 Task: Look for space in Beypore, India from 5th September, 2023 to 13th September, 2023 for 6 adults in price range Rs.15000 to Rs.20000. Place can be entire place with 3 bedrooms having 3 beds and 3 bathrooms. Property type can be house, flat, guest house. Booking option can be shelf check-in. Required host language is English.
Action: Mouse moved to (426, 96)
Screenshot: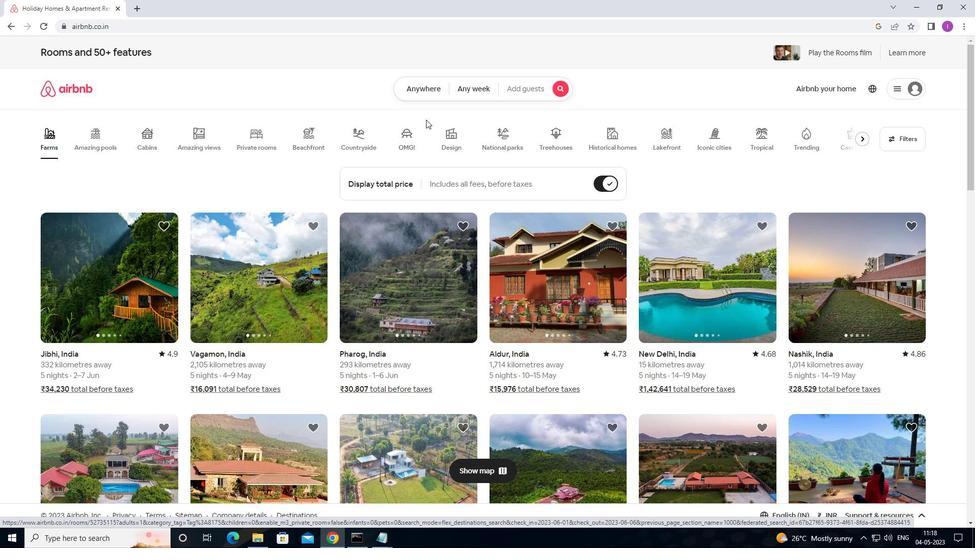 
Action: Mouse pressed left at (426, 96)
Screenshot: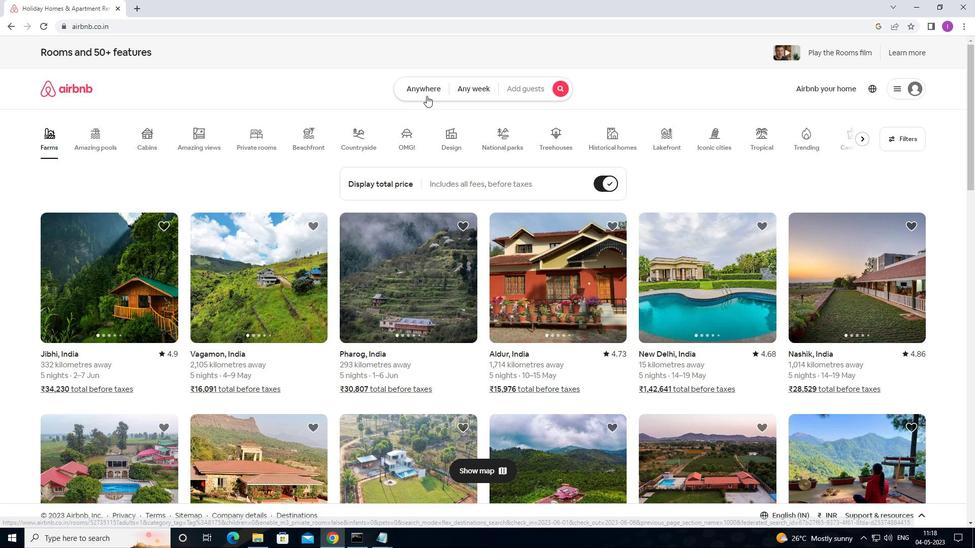 
Action: Mouse moved to (353, 133)
Screenshot: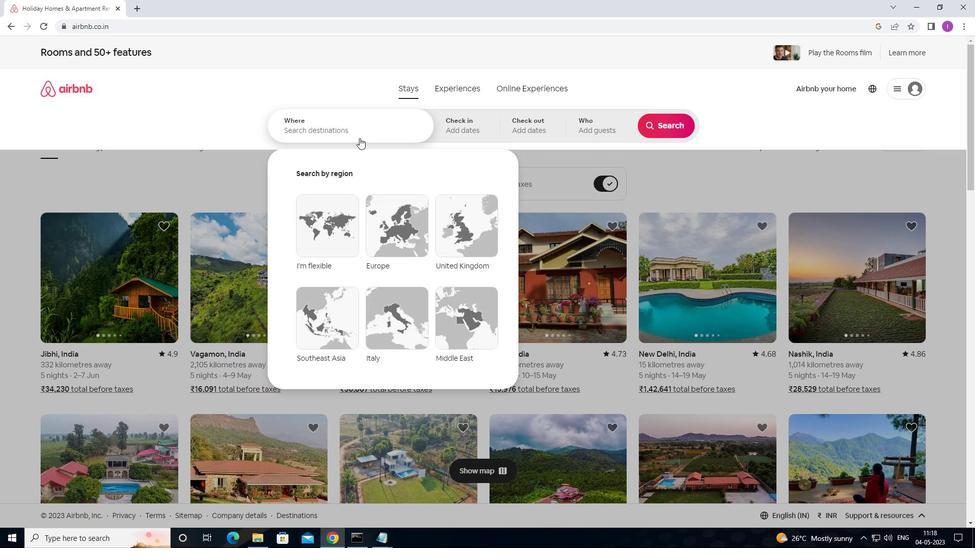
Action: Mouse pressed left at (353, 133)
Screenshot: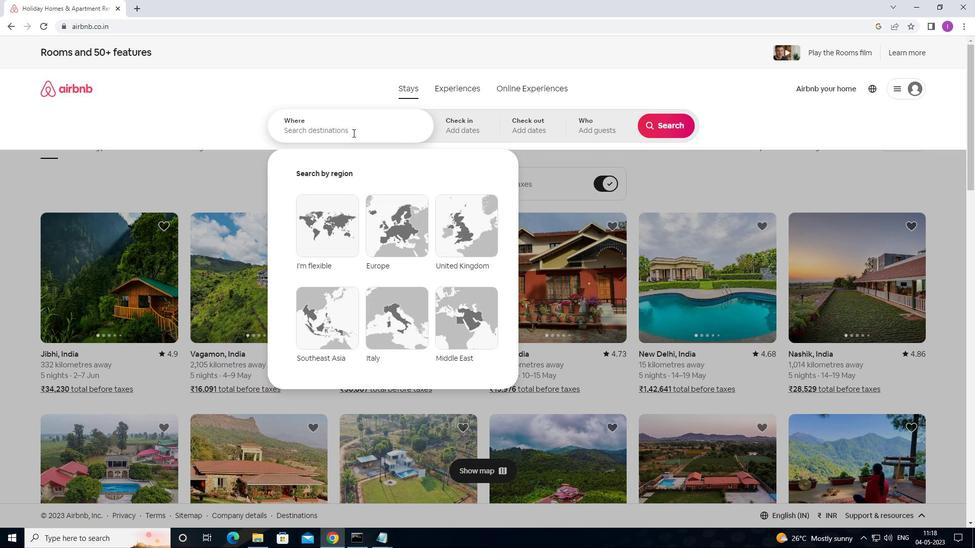
Action: Key pressed <Key.shift><Key.shift><Key.shift><Key.shift><Key.shift><Key.shift><Key.shift><Key.shift><Key.shift><Key.shift><Key.shift><Key.shift><Key.shift><Key.shift><Key.shift><Key.shift><Key.shift><Key.shift><Key.shift><Key.shift><Key.shift><Key.shift><Key.shift>BEYO<Key.backspace>PORE,<Key.shift>INDIA
Screenshot: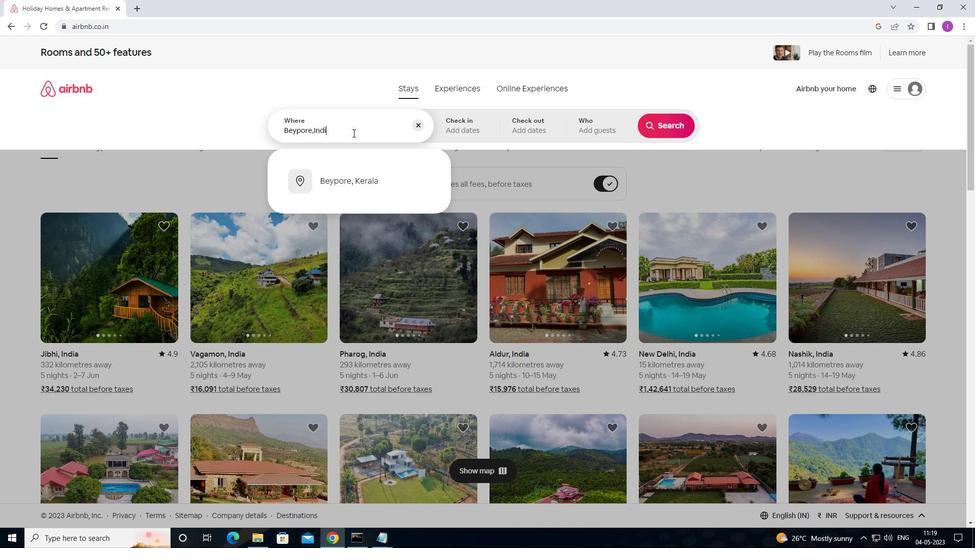 
Action: Mouse moved to (449, 123)
Screenshot: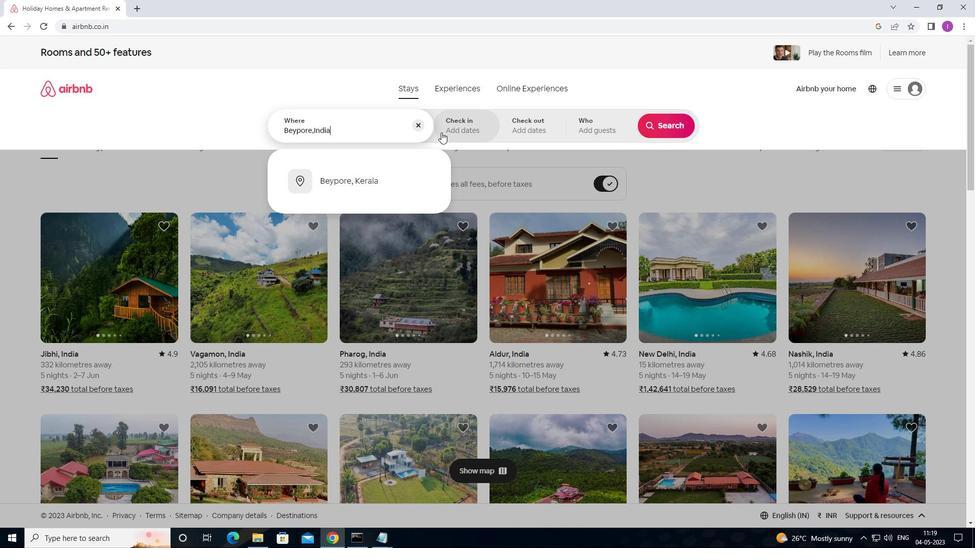 
Action: Mouse pressed left at (449, 123)
Screenshot: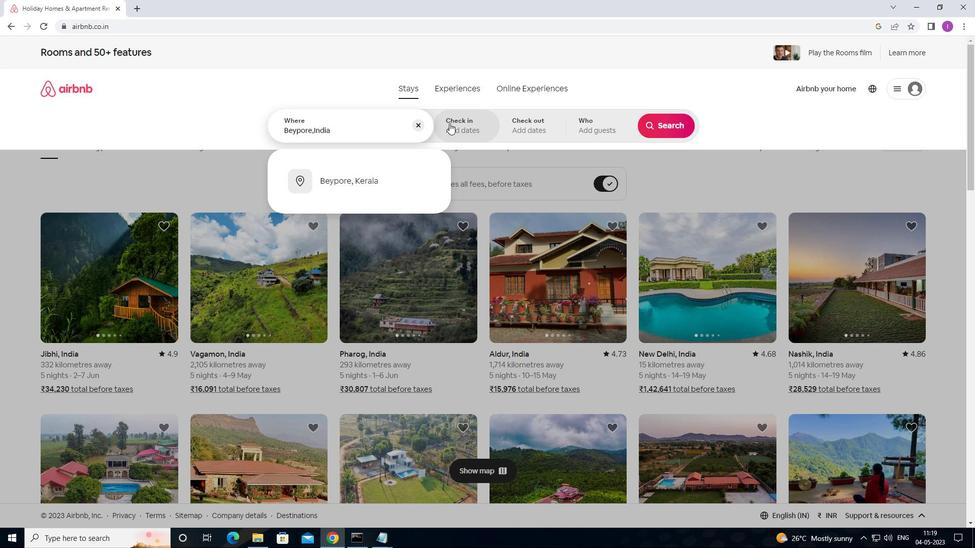 
Action: Mouse moved to (660, 206)
Screenshot: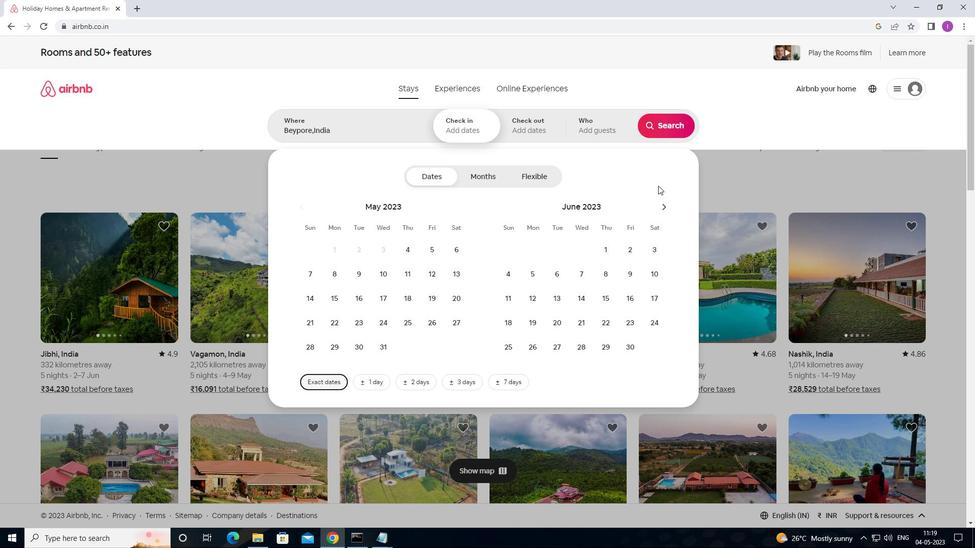 
Action: Mouse pressed left at (660, 206)
Screenshot: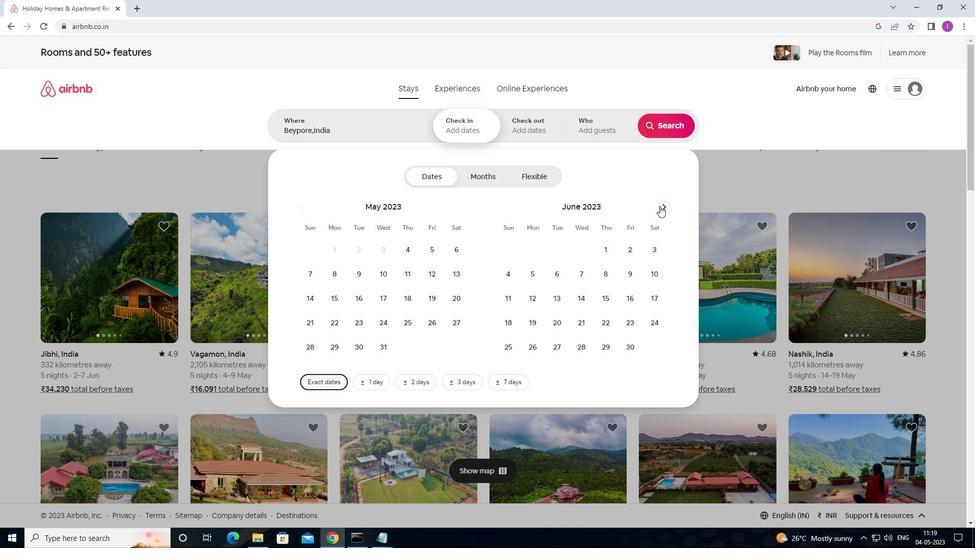 
Action: Mouse pressed left at (660, 206)
Screenshot: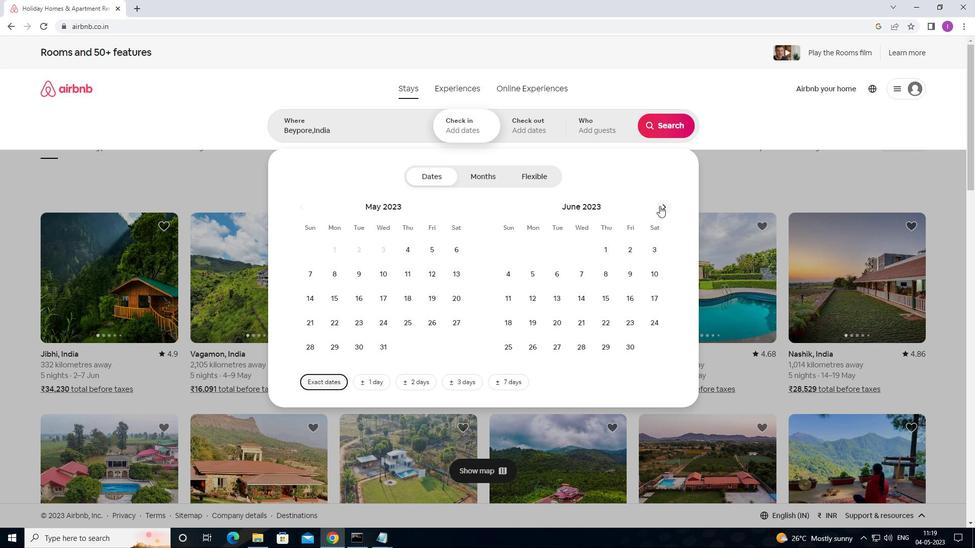 
Action: Mouse pressed left at (660, 206)
Screenshot: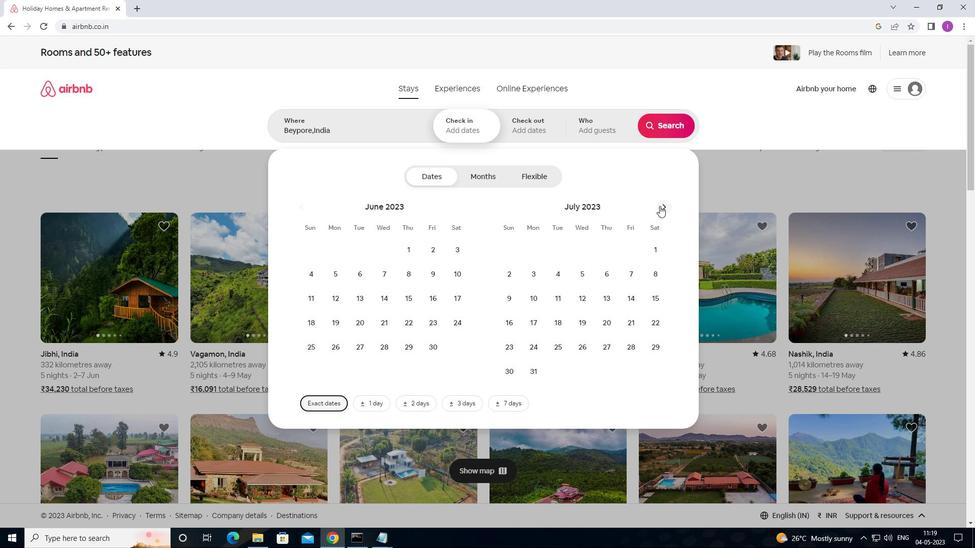
Action: Mouse moved to (553, 275)
Screenshot: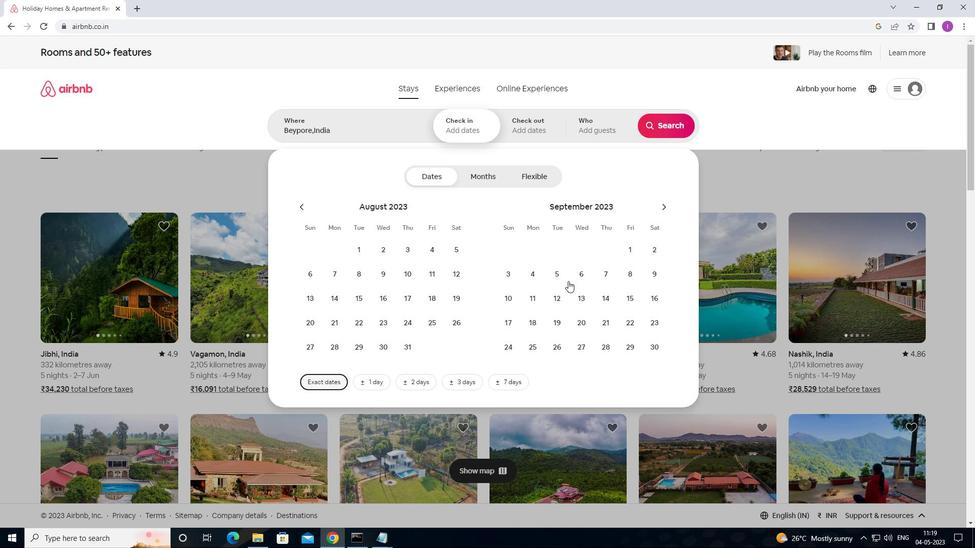 
Action: Mouse pressed left at (553, 275)
Screenshot: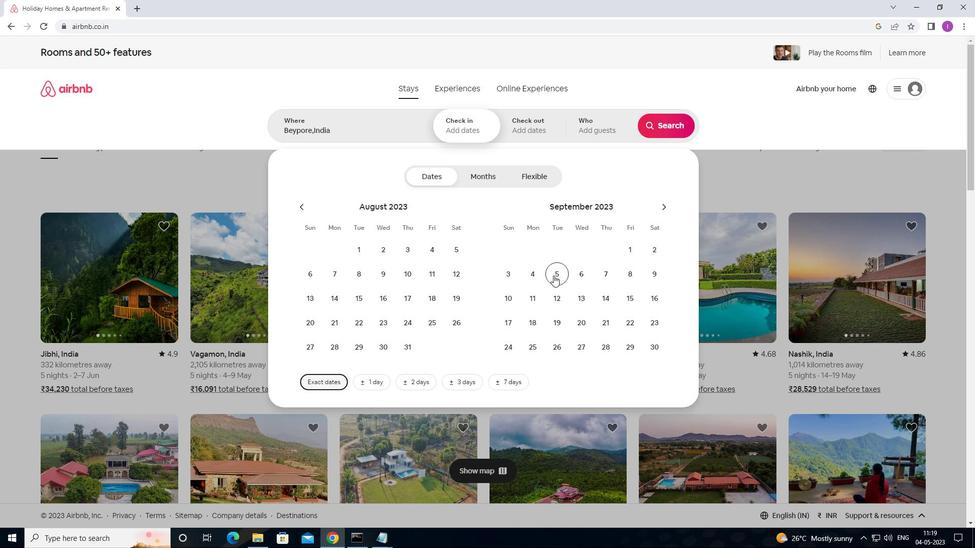 
Action: Mouse moved to (581, 301)
Screenshot: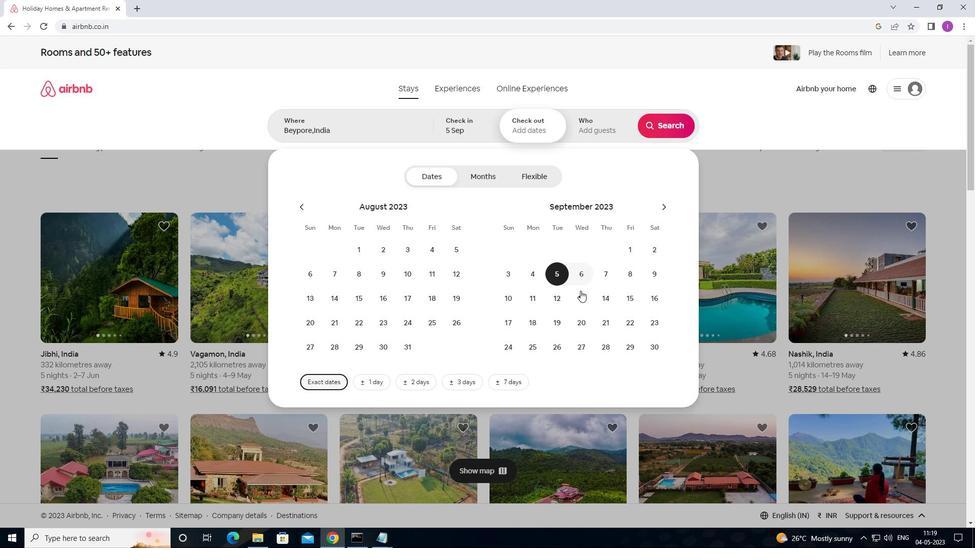 
Action: Mouse pressed left at (581, 301)
Screenshot: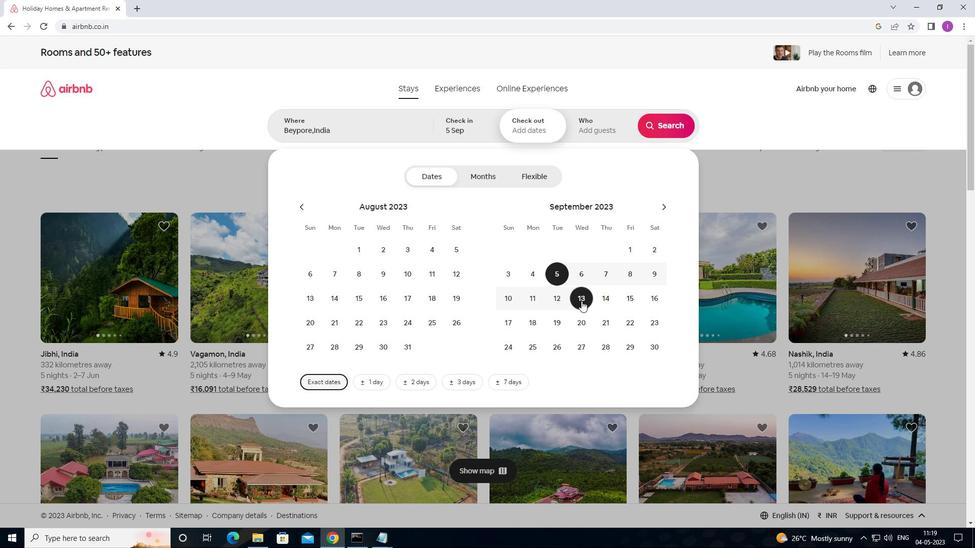 
Action: Mouse moved to (604, 131)
Screenshot: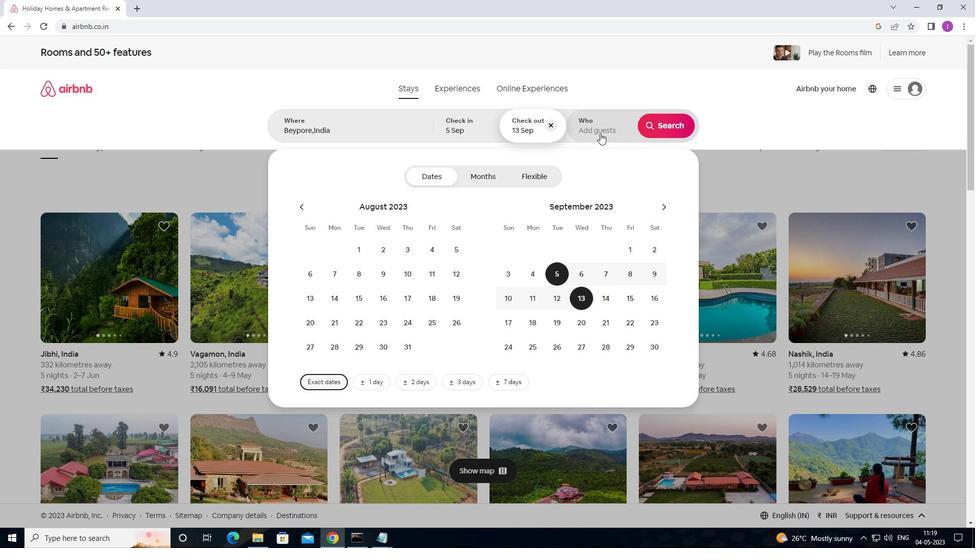 
Action: Mouse pressed left at (604, 131)
Screenshot: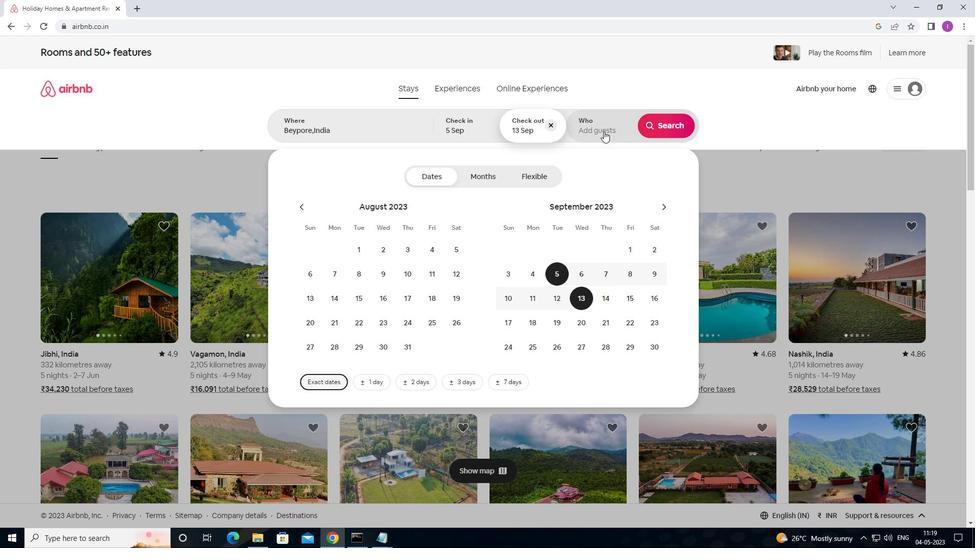 
Action: Mouse moved to (668, 178)
Screenshot: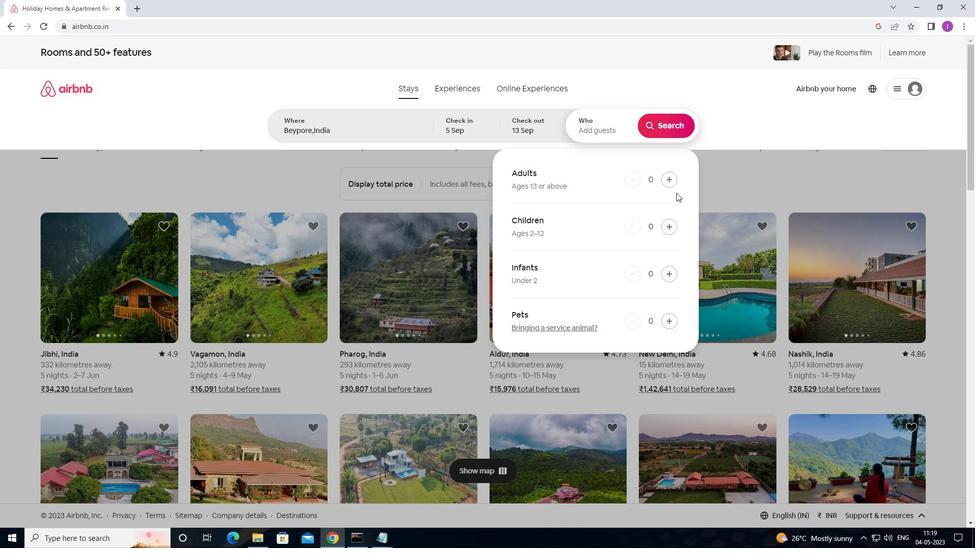 
Action: Mouse pressed left at (668, 178)
Screenshot: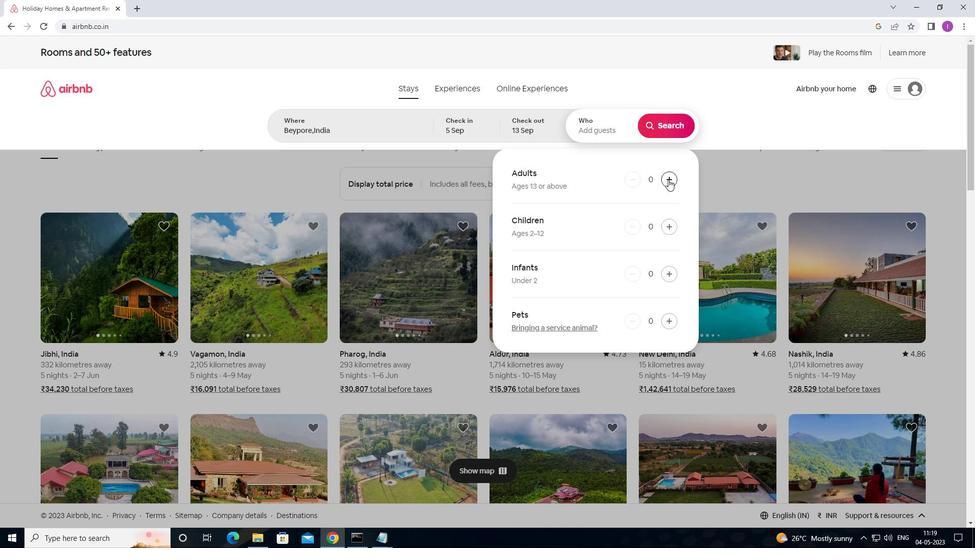 
Action: Mouse pressed left at (668, 178)
Screenshot: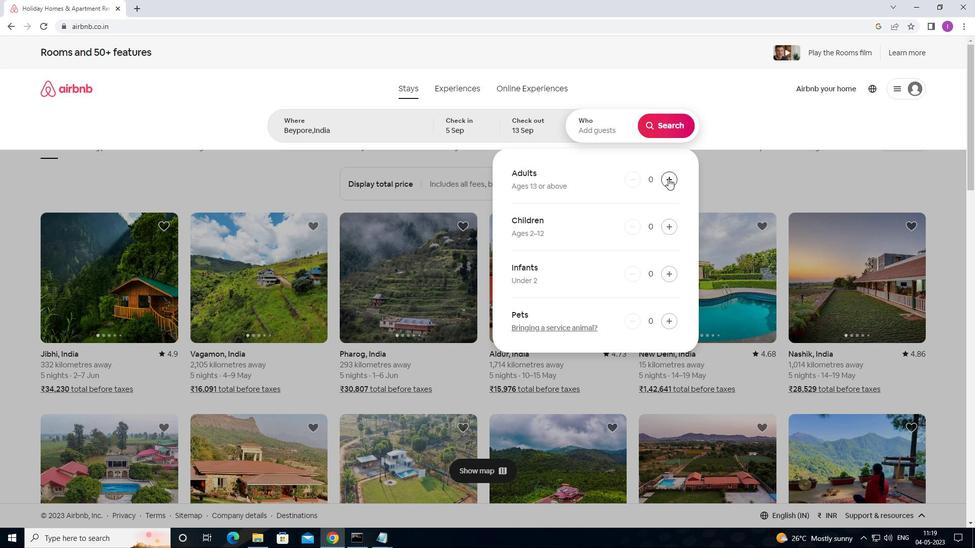 
Action: Mouse pressed left at (668, 178)
Screenshot: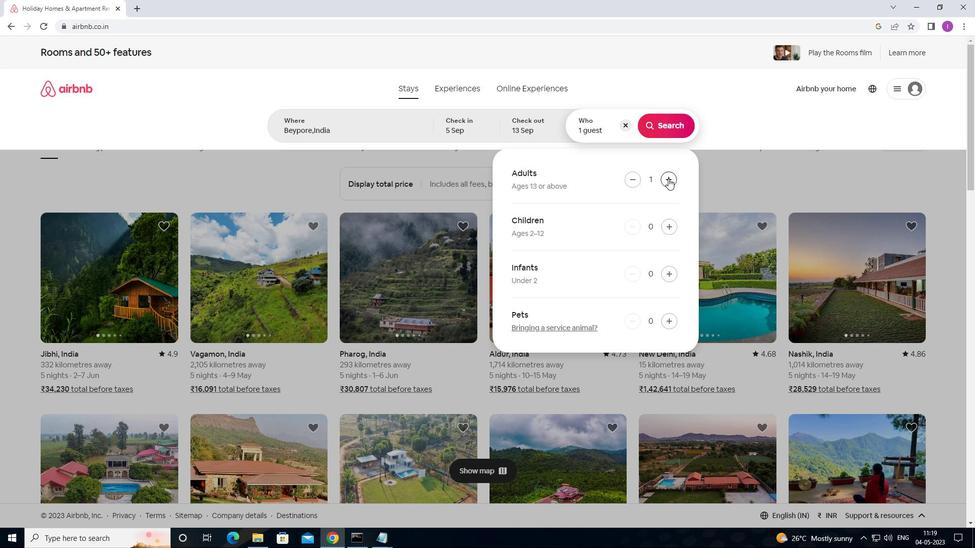 
Action: Mouse pressed left at (668, 178)
Screenshot: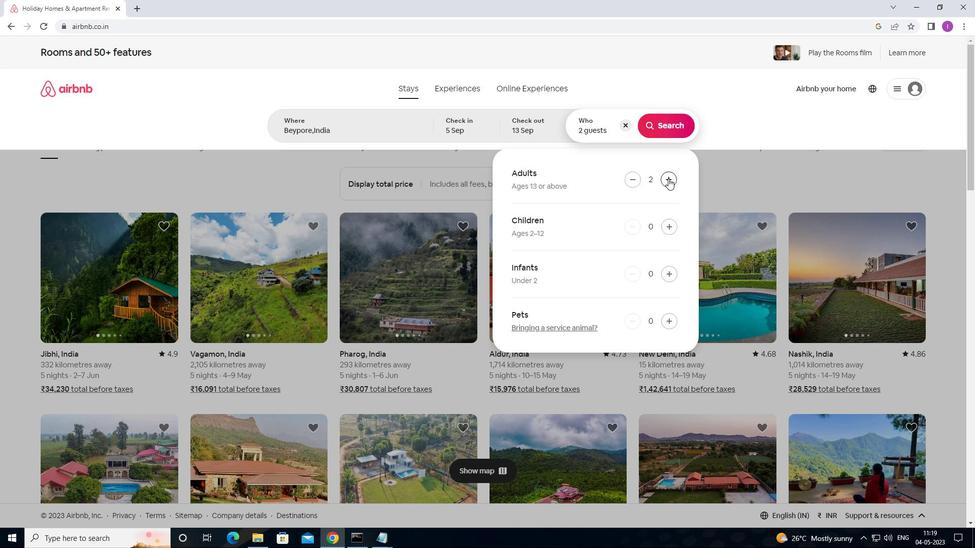 
Action: Mouse pressed left at (668, 178)
Screenshot: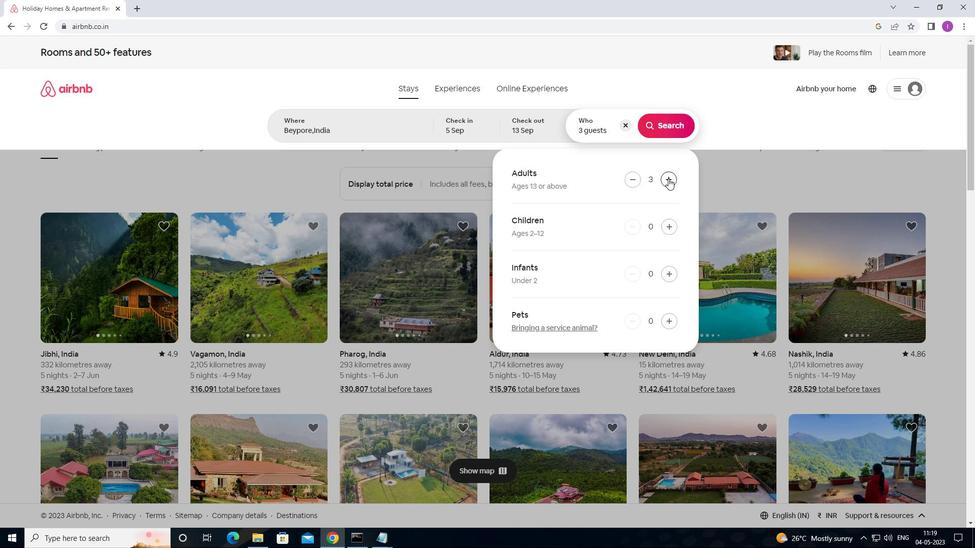 
Action: Mouse pressed left at (668, 178)
Screenshot: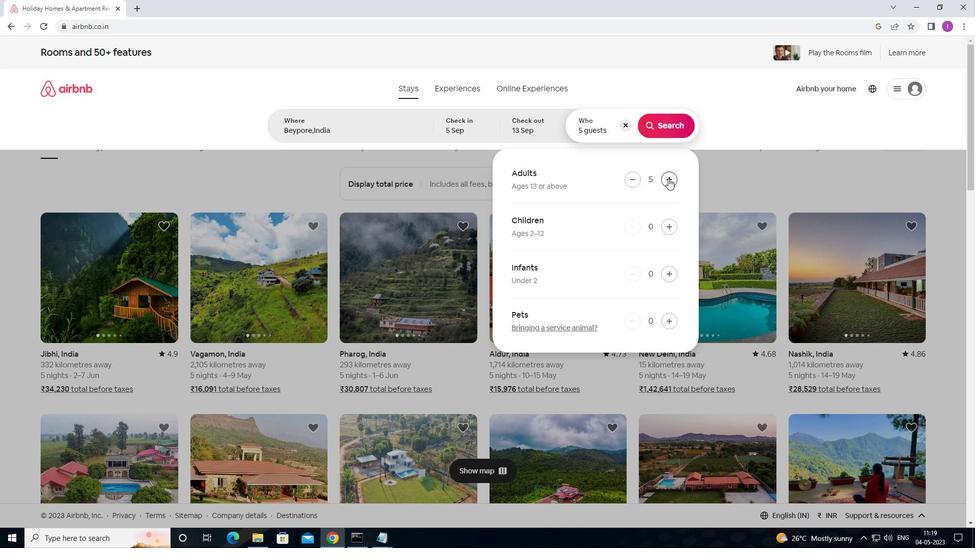 
Action: Mouse moved to (666, 134)
Screenshot: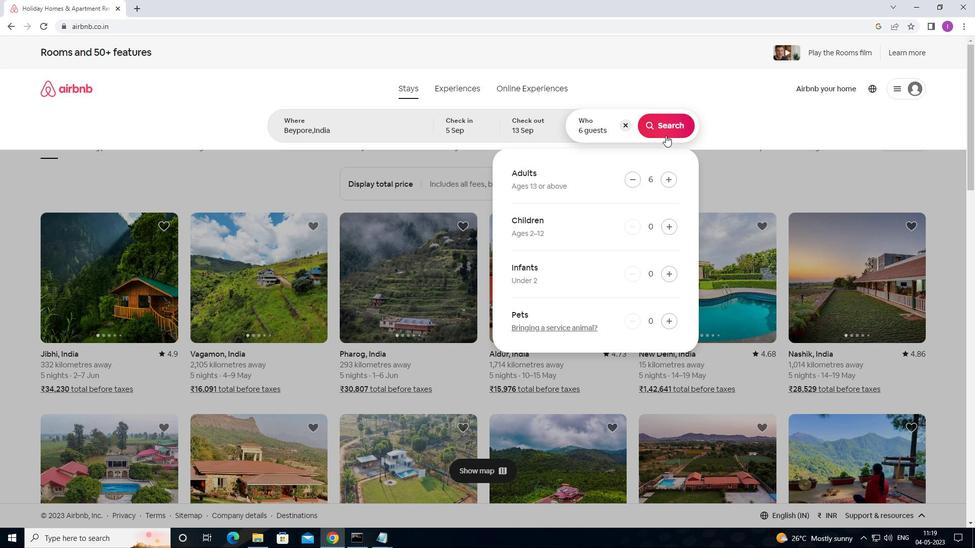 
Action: Mouse pressed left at (666, 134)
Screenshot: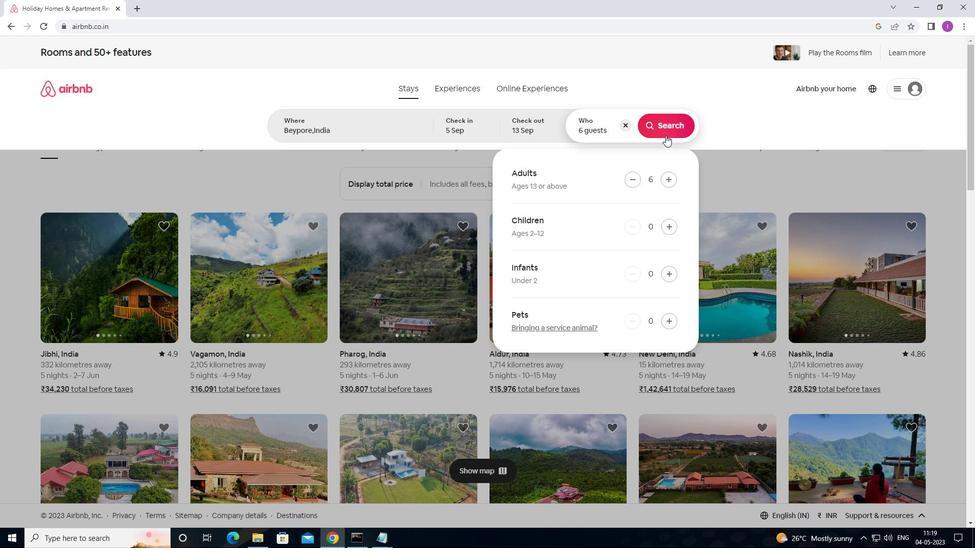
Action: Mouse moved to (936, 96)
Screenshot: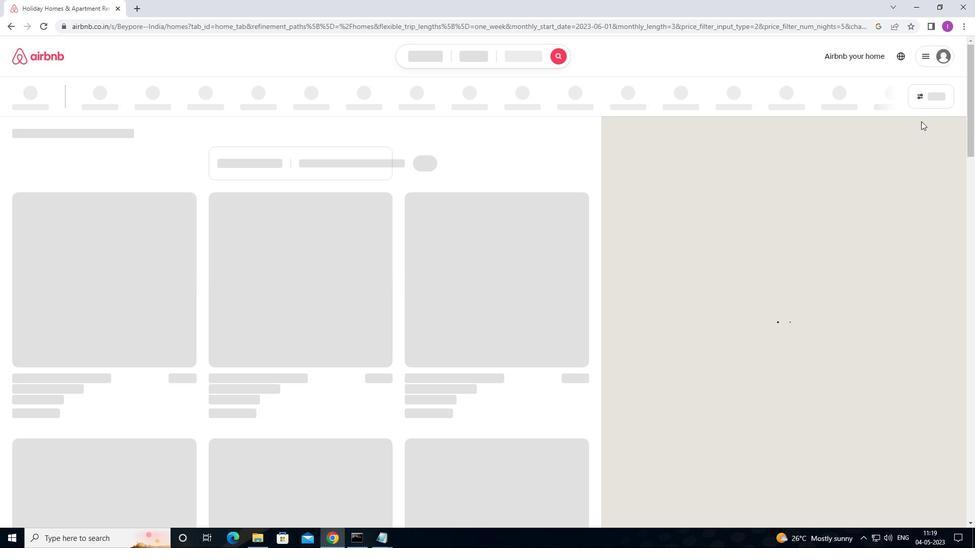 
Action: Mouse pressed left at (936, 96)
Screenshot: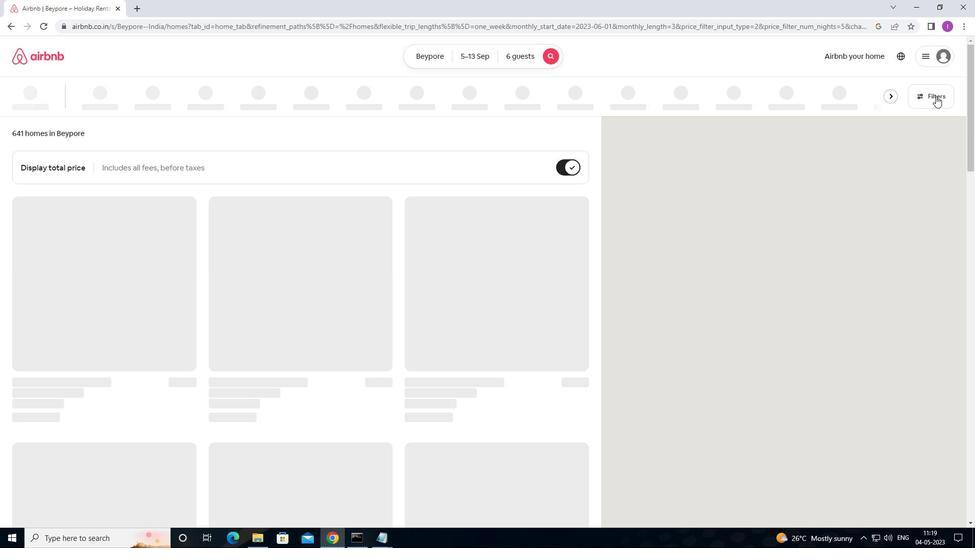 
Action: Mouse moved to (376, 227)
Screenshot: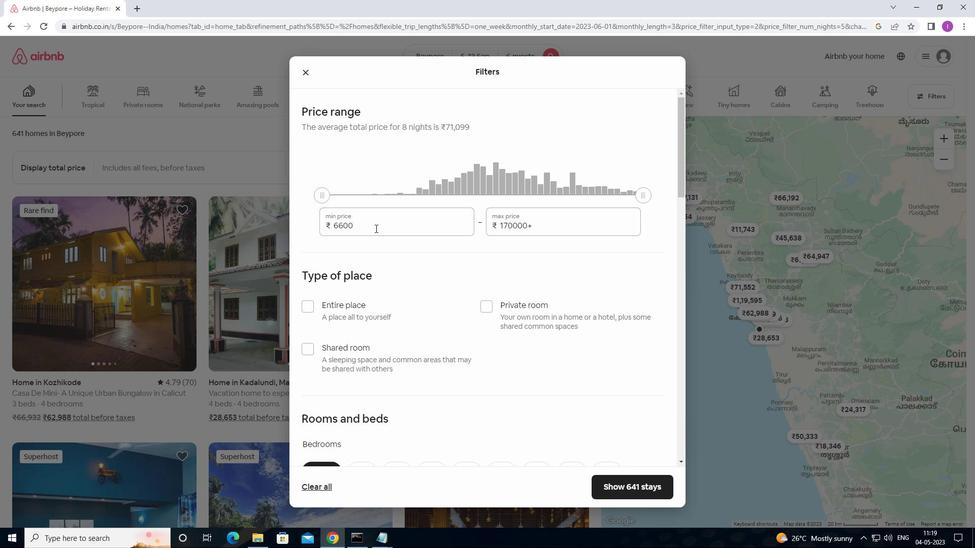 
Action: Mouse pressed left at (376, 227)
Screenshot: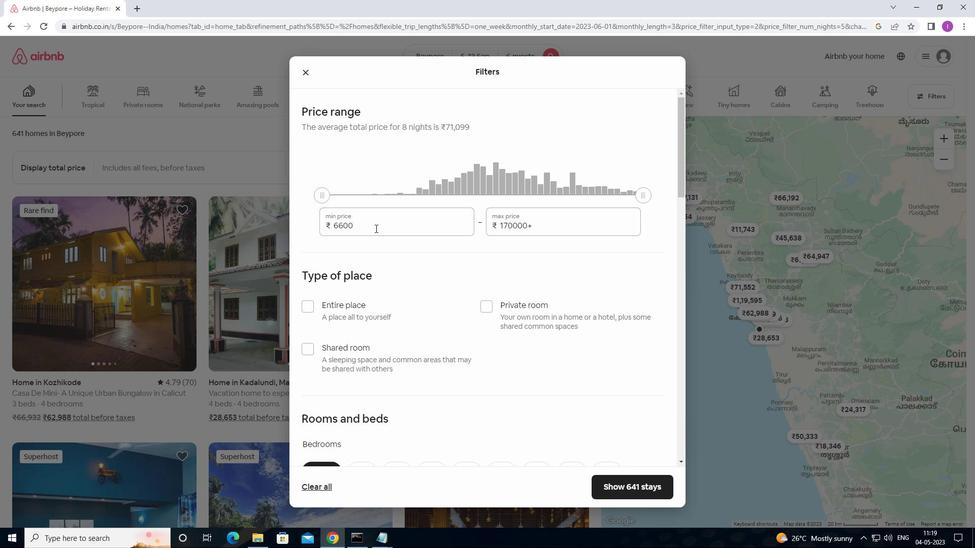 
Action: Mouse moved to (337, 223)
Screenshot: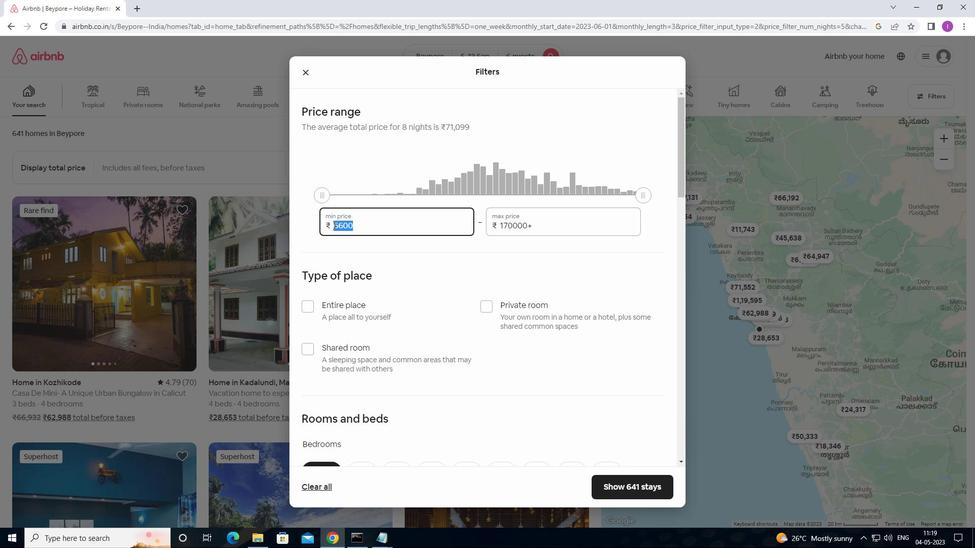 
Action: Key pressed 1
Screenshot: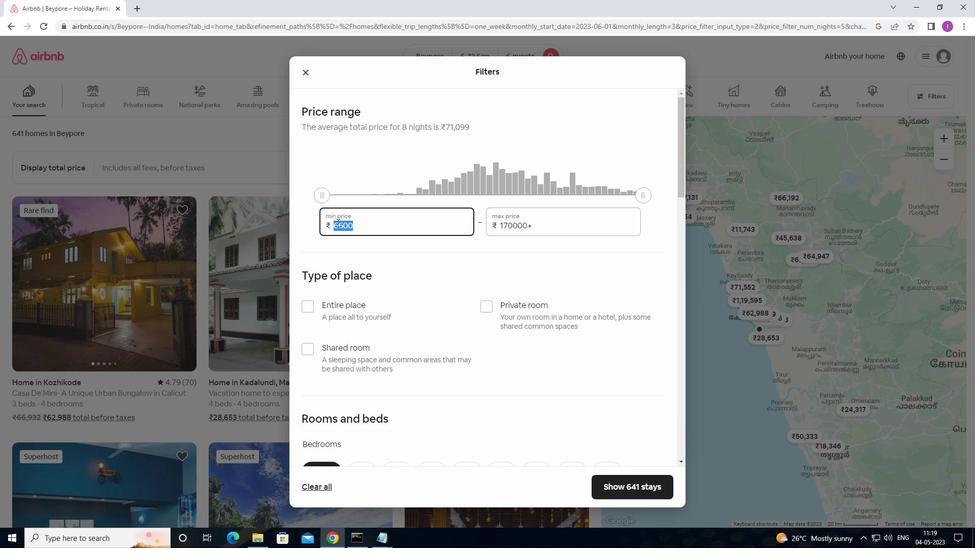 
Action: Mouse moved to (346, 220)
Screenshot: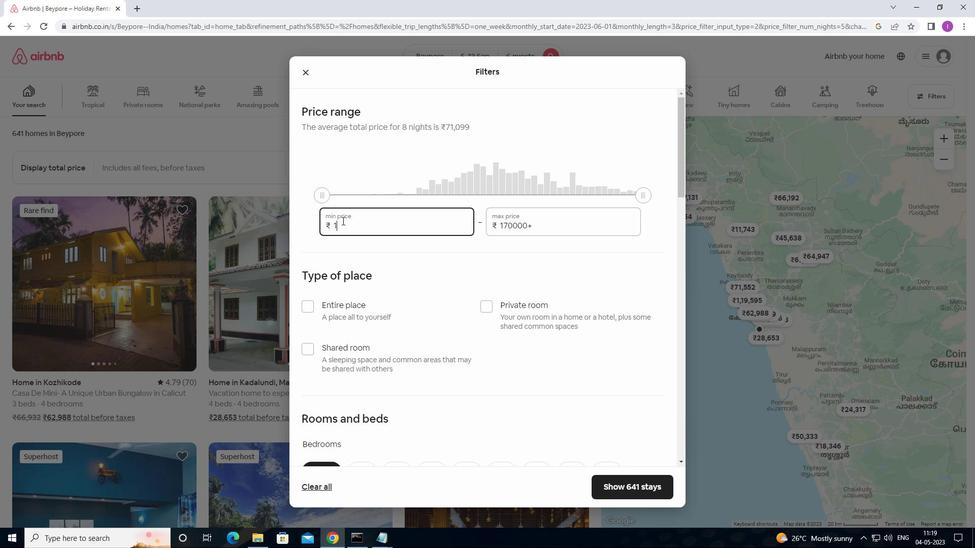 
Action: Key pressed 5
Screenshot: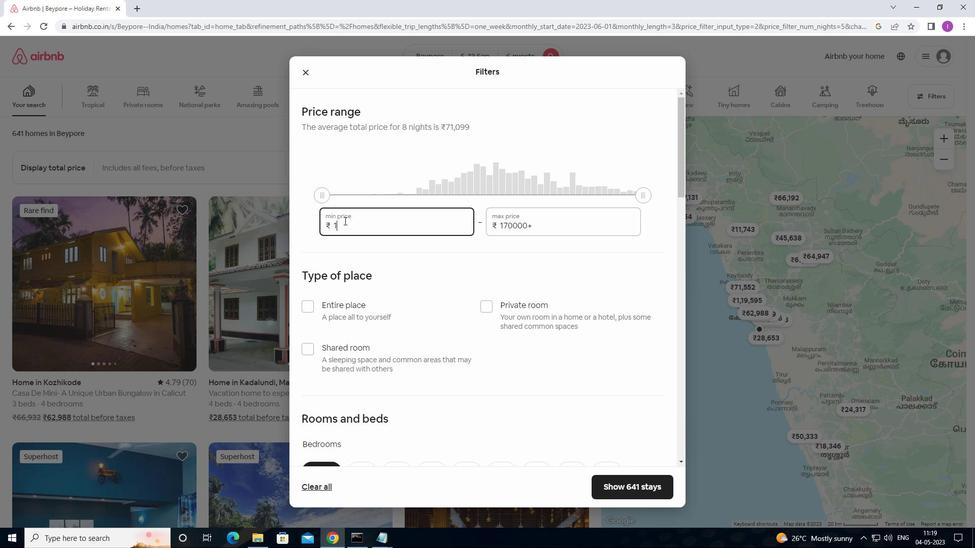 
Action: Mouse moved to (360, 215)
Screenshot: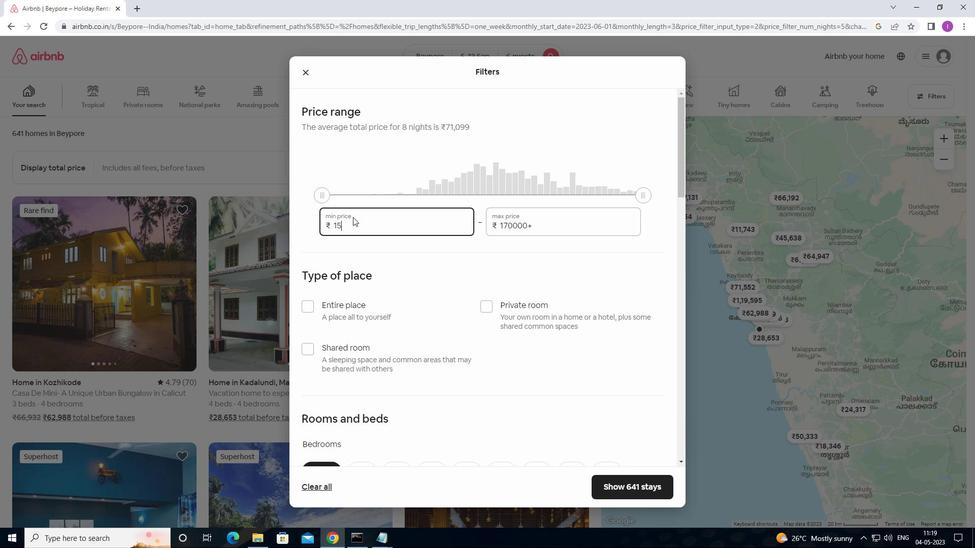 
Action: Key pressed 0
Screenshot: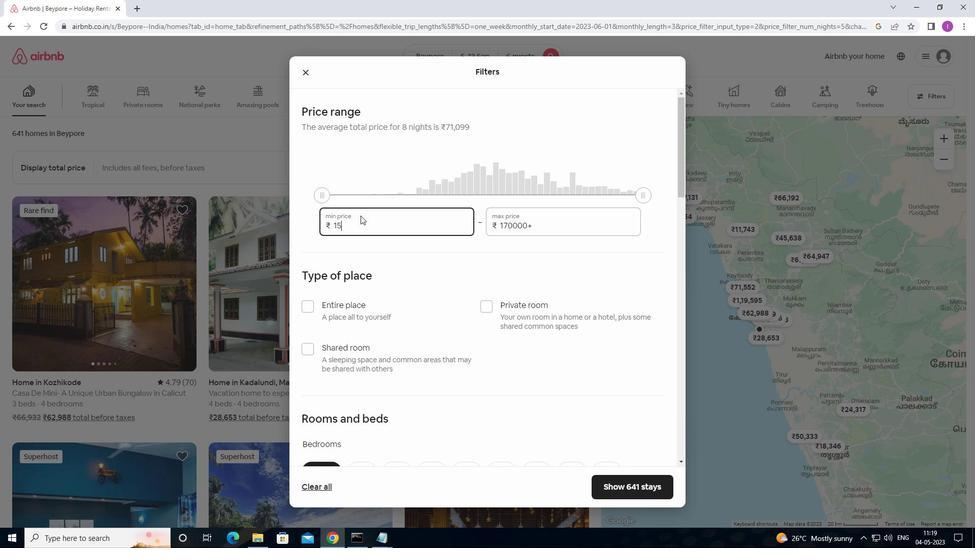 
Action: Mouse moved to (362, 215)
Screenshot: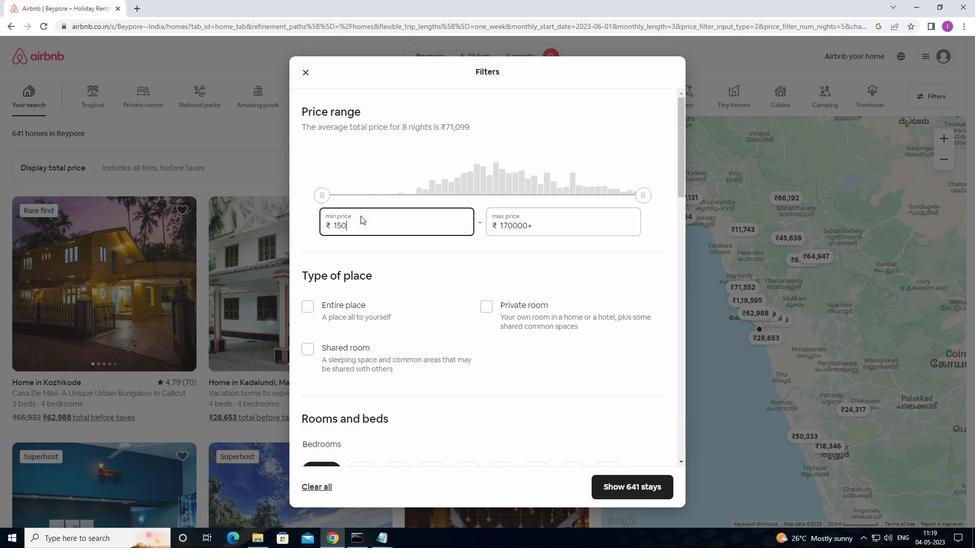 
Action: Key pressed 0
Screenshot: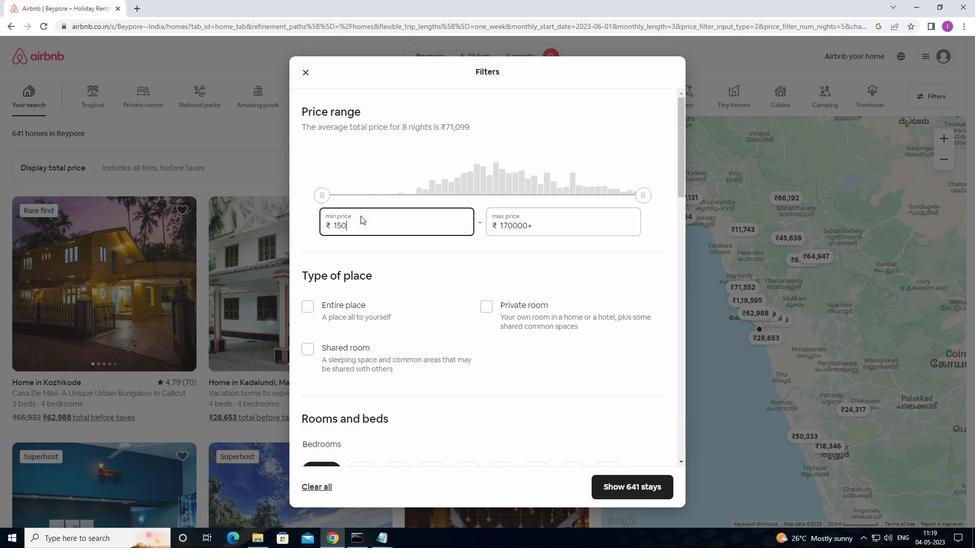 
Action: Mouse moved to (363, 214)
Screenshot: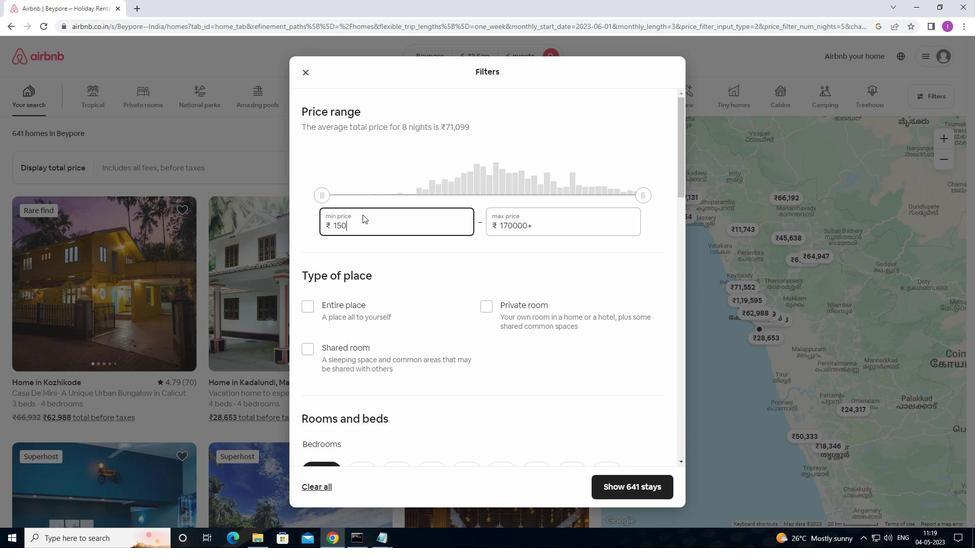 
Action: Key pressed 0
Screenshot: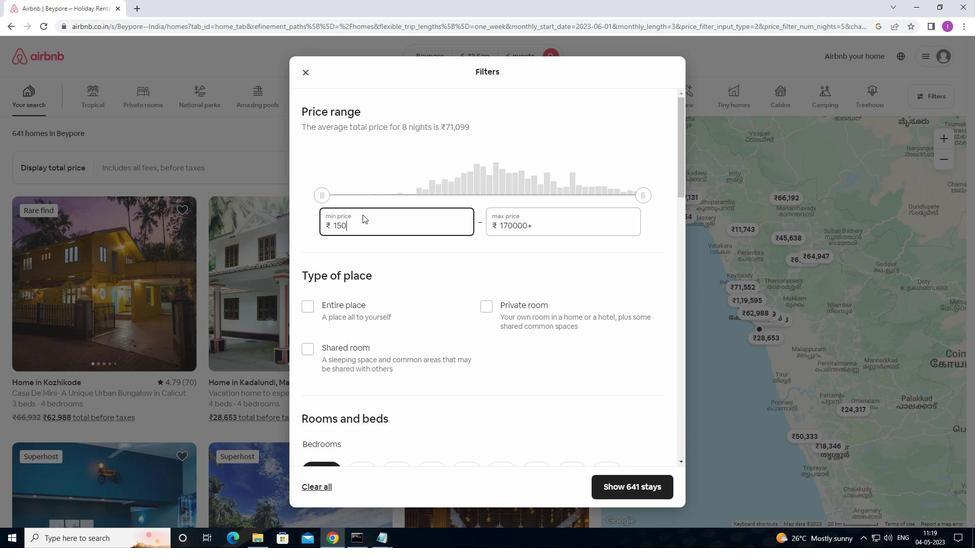
Action: Mouse moved to (558, 229)
Screenshot: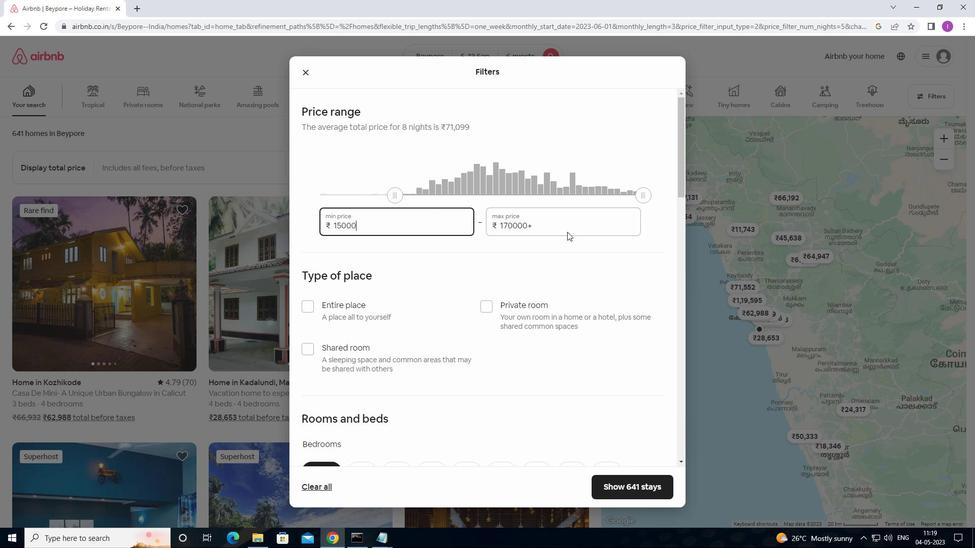 
Action: Mouse pressed left at (558, 229)
Screenshot: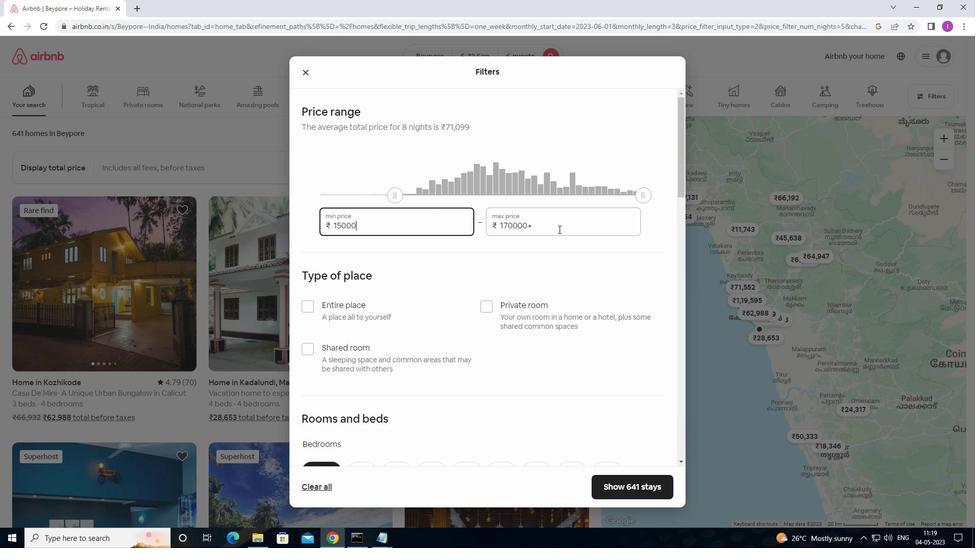 
Action: Mouse moved to (494, 233)
Screenshot: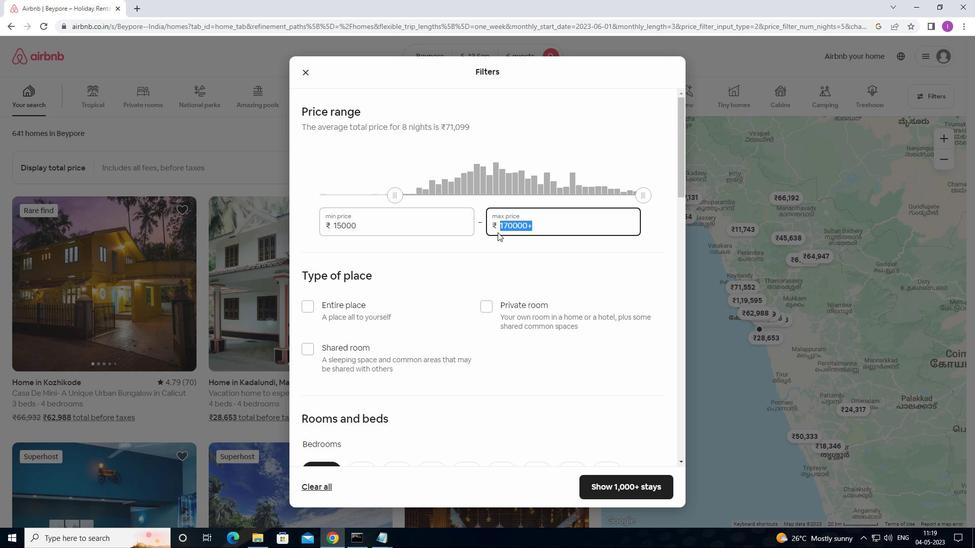 
Action: Key pressed 20000
Screenshot: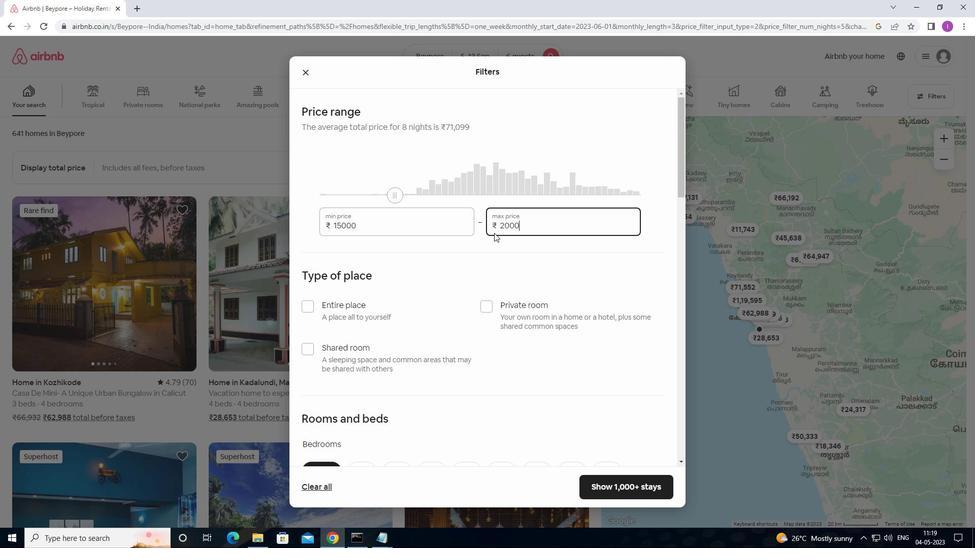 
Action: Mouse moved to (497, 234)
Screenshot: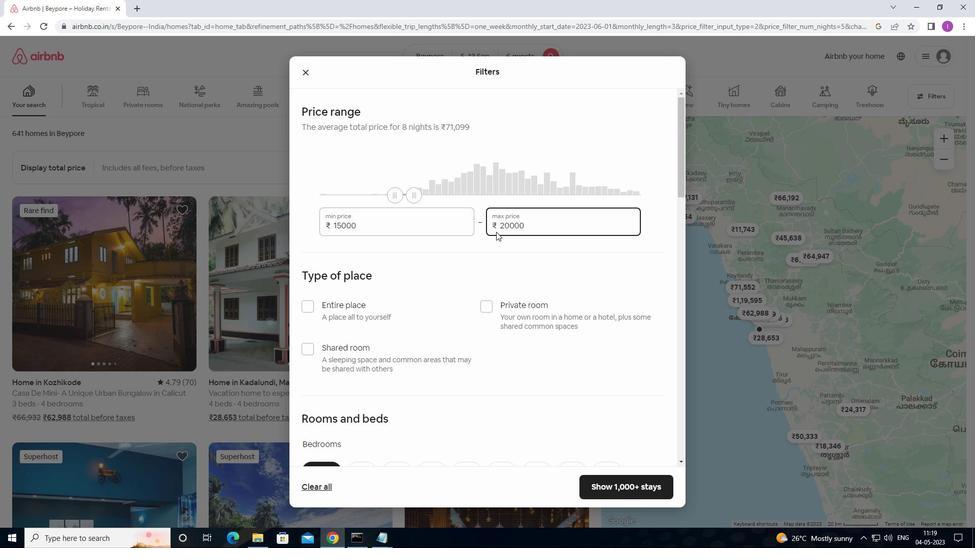 
Action: Mouse scrolled (497, 234) with delta (0, 0)
Screenshot: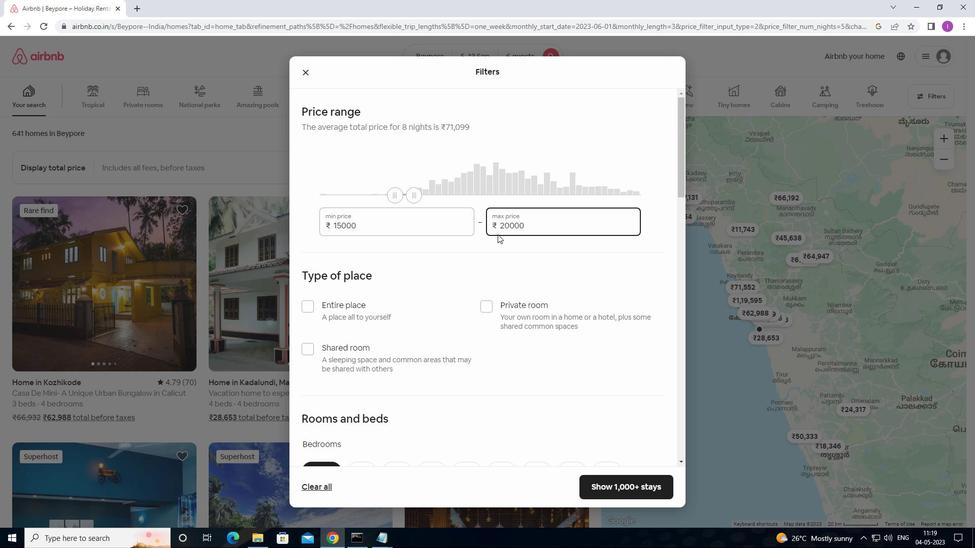 
Action: Mouse moved to (497, 235)
Screenshot: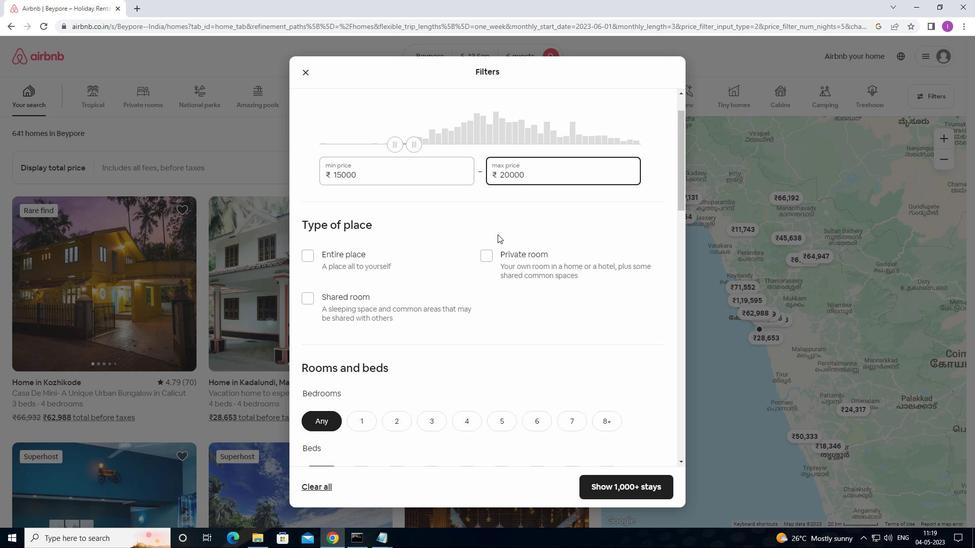 
Action: Mouse scrolled (497, 234) with delta (0, 0)
Screenshot: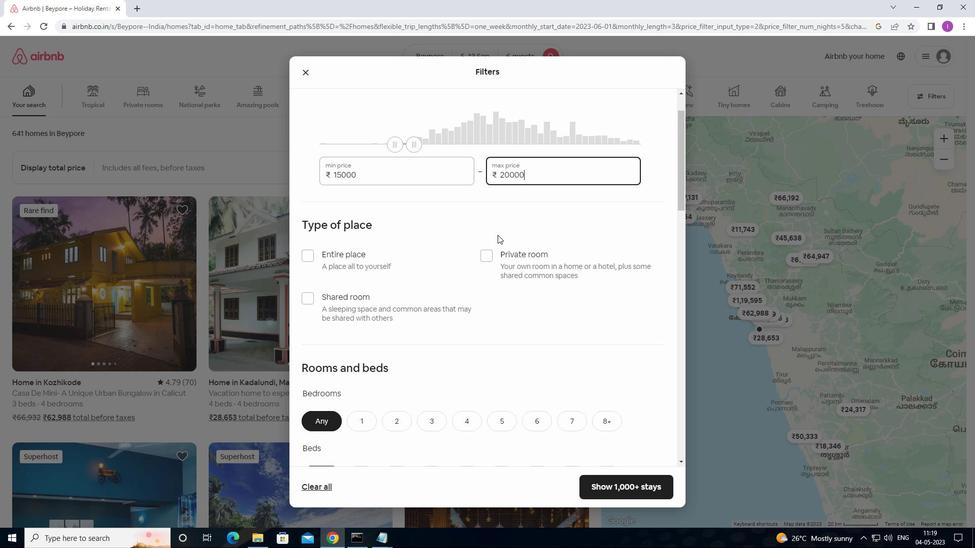 
Action: Mouse moved to (310, 207)
Screenshot: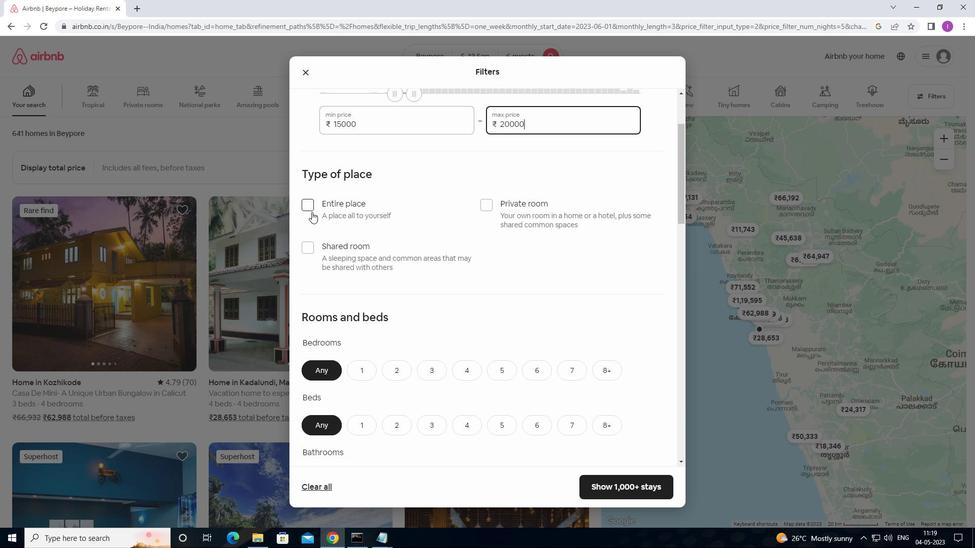
Action: Mouse pressed left at (310, 207)
Screenshot: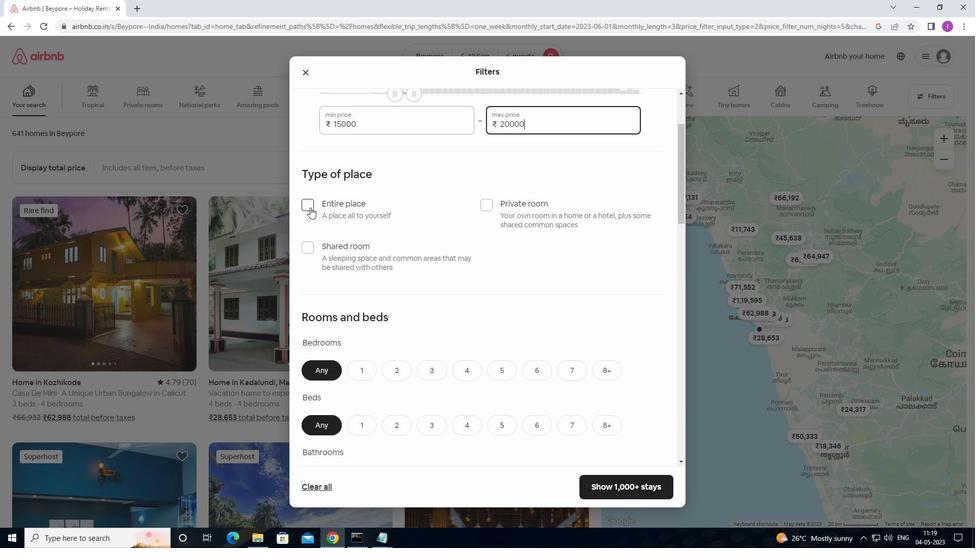 
Action: Mouse moved to (423, 261)
Screenshot: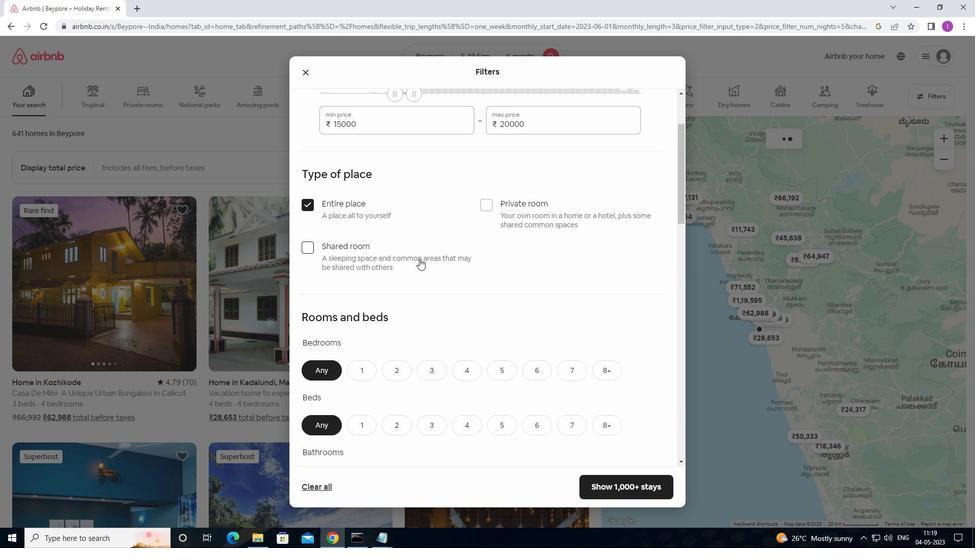 
Action: Mouse scrolled (423, 261) with delta (0, 0)
Screenshot: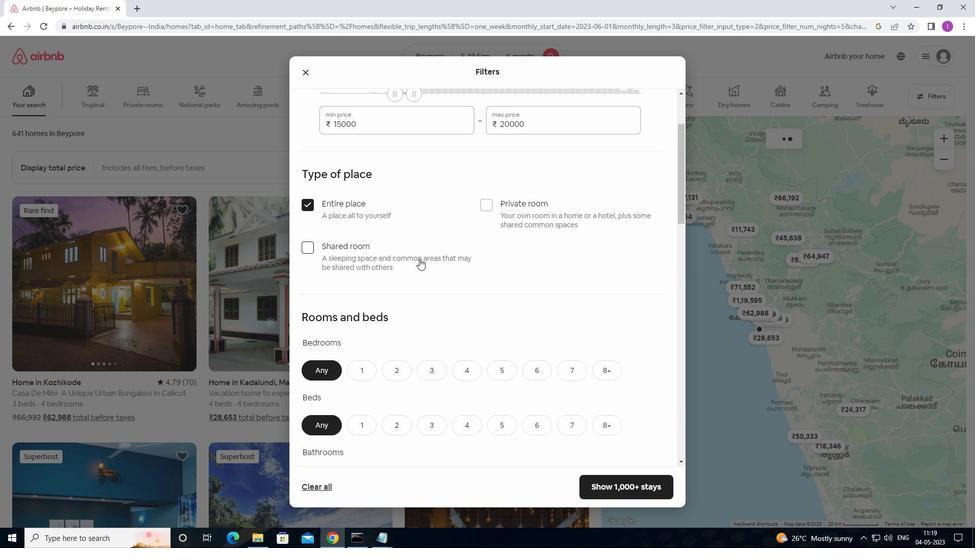 
Action: Mouse scrolled (423, 261) with delta (0, 0)
Screenshot: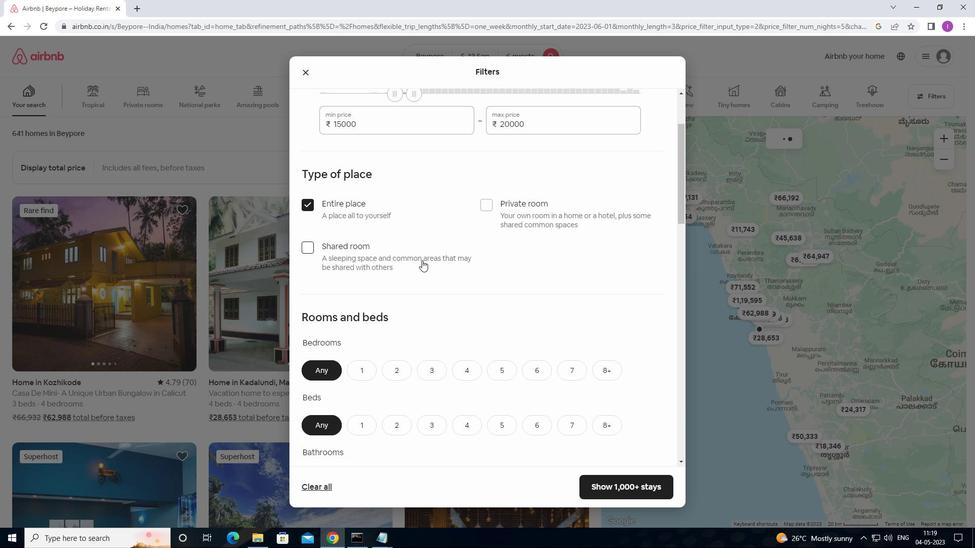 
Action: Mouse moved to (425, 266)
Screenshot: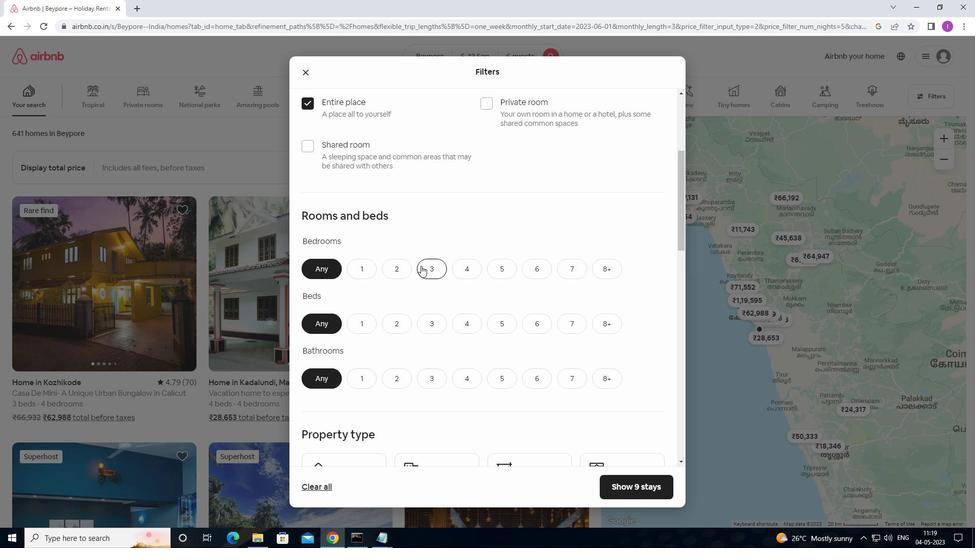 
Action: Mouse pressed left at (425, 266)
Screenshot: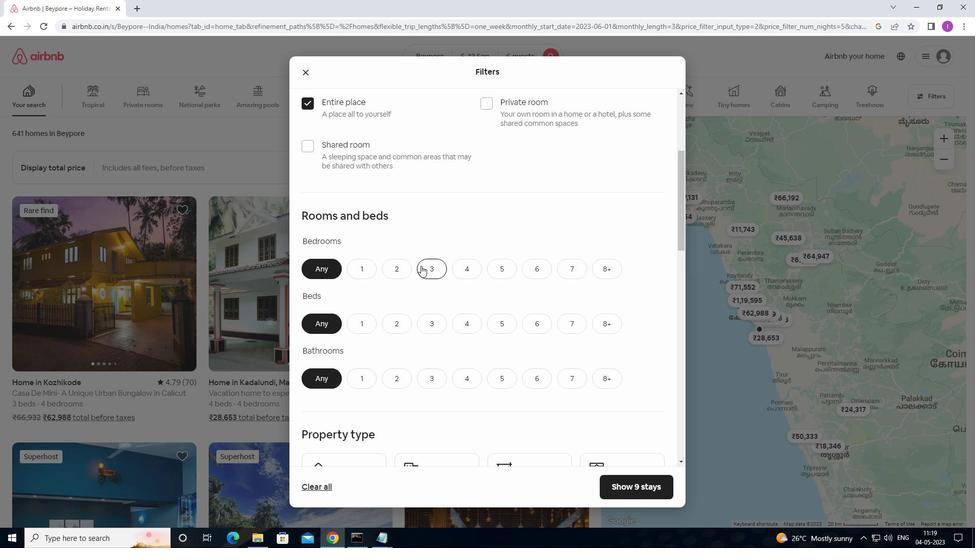 
Action: Mouse moved to (444, 292)
Screenshot: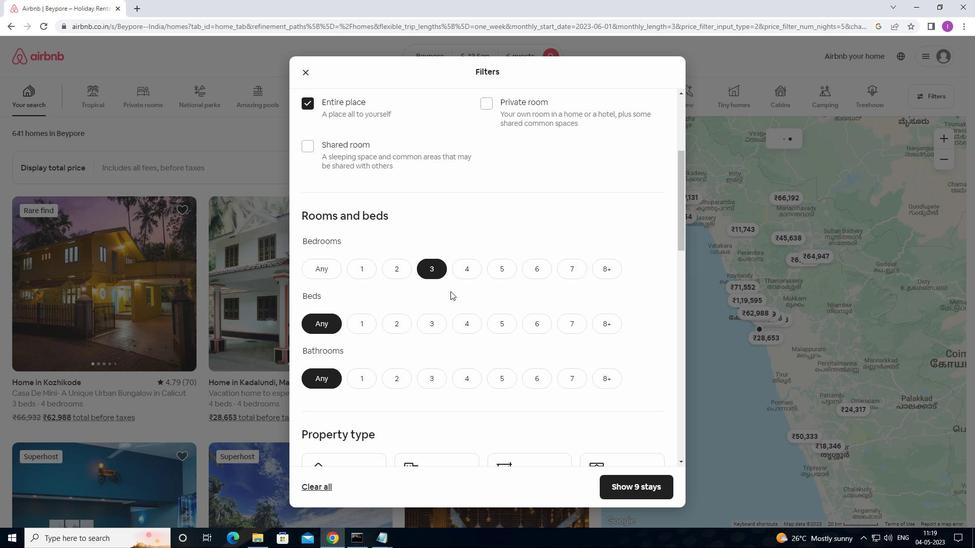 
Action: Mouse scrolled (444, 292) with delta (0, 0)
Screenshot: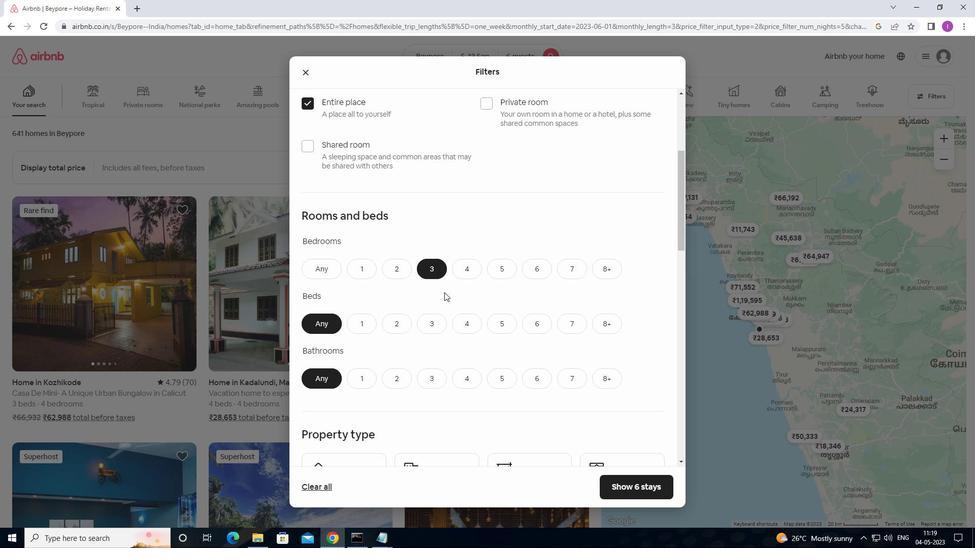 
Action: Mouse moved to (432, 273)
Screenshot: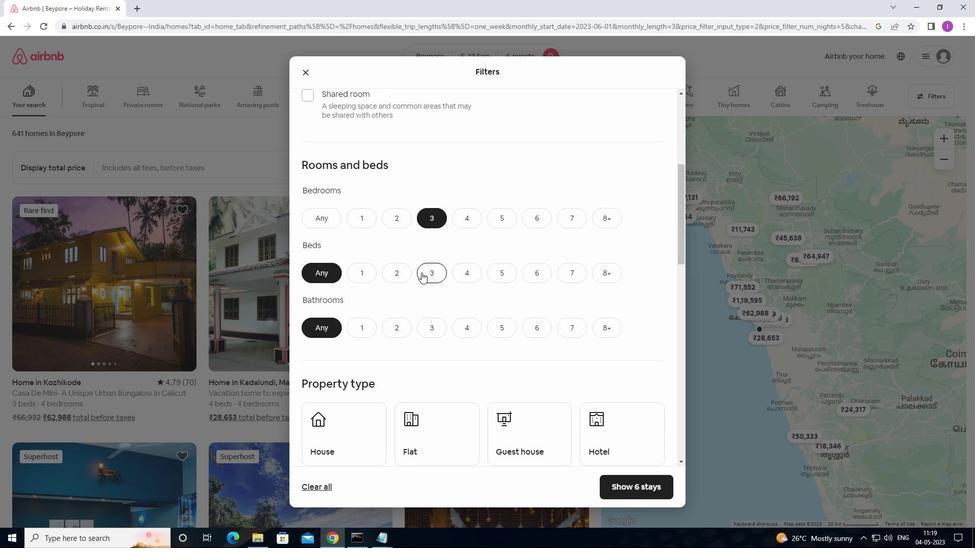 
Action: Mouse pressed left at (432, 273)
Screenshot: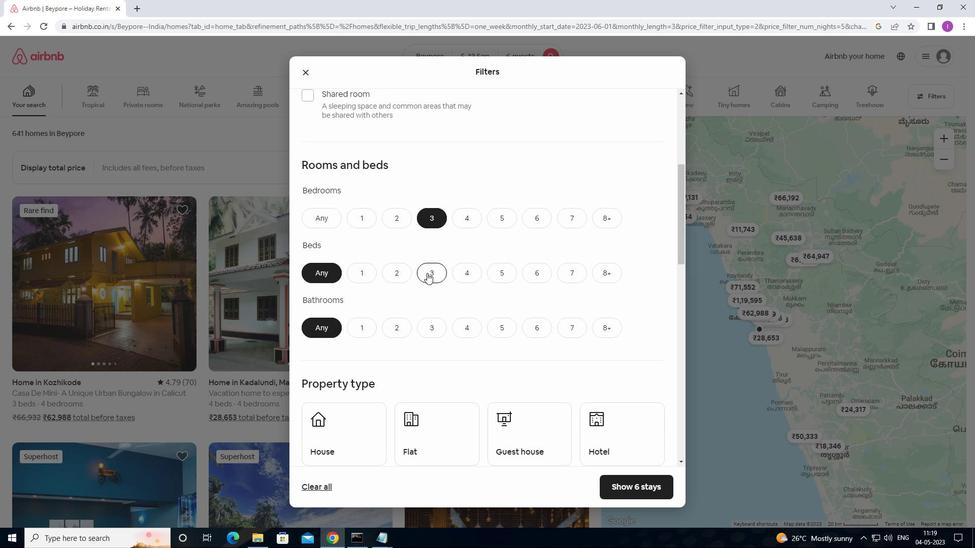 
Action: Mouse moved to (438, 272)
Screenshot: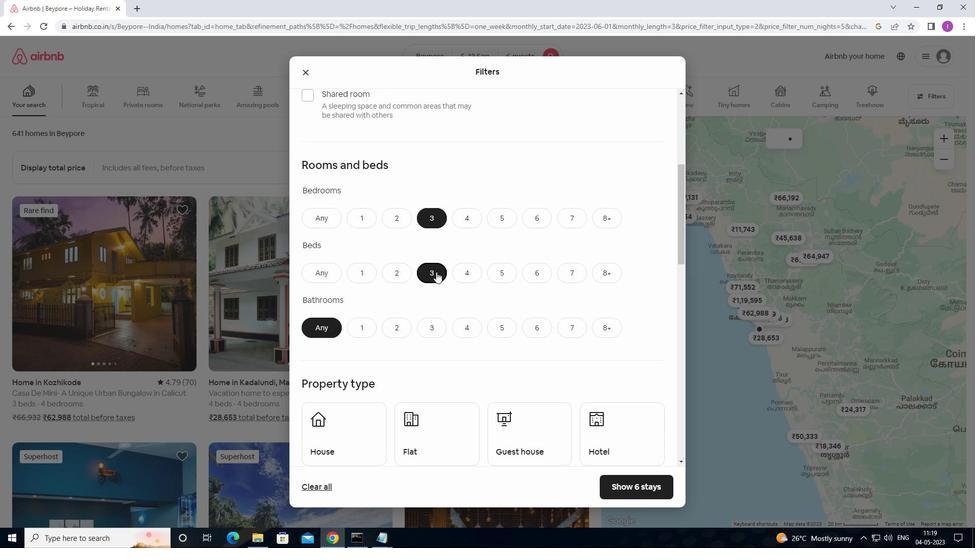 
Action: Mouse scrolled (438, 271) with delta (0, 0)
Screenshot: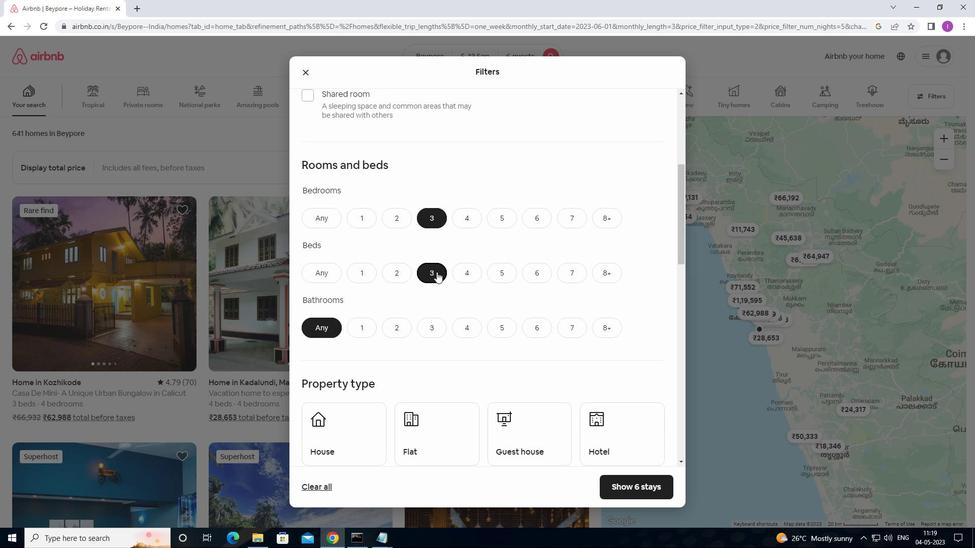 
Action: Mouse scrolled (438, 271) with delta (0, 0)
Screenshot: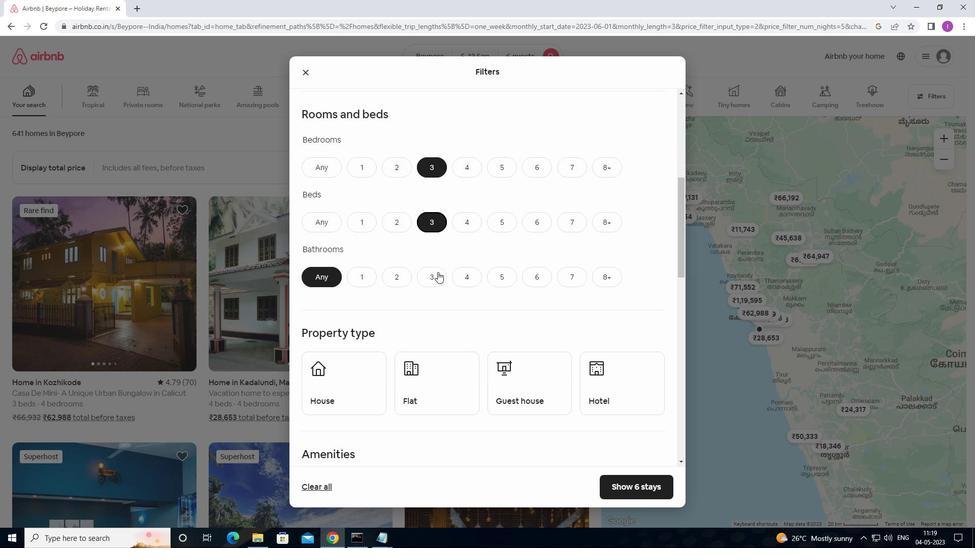 
Action: Mouse moved to (433, 233)
Screenshot: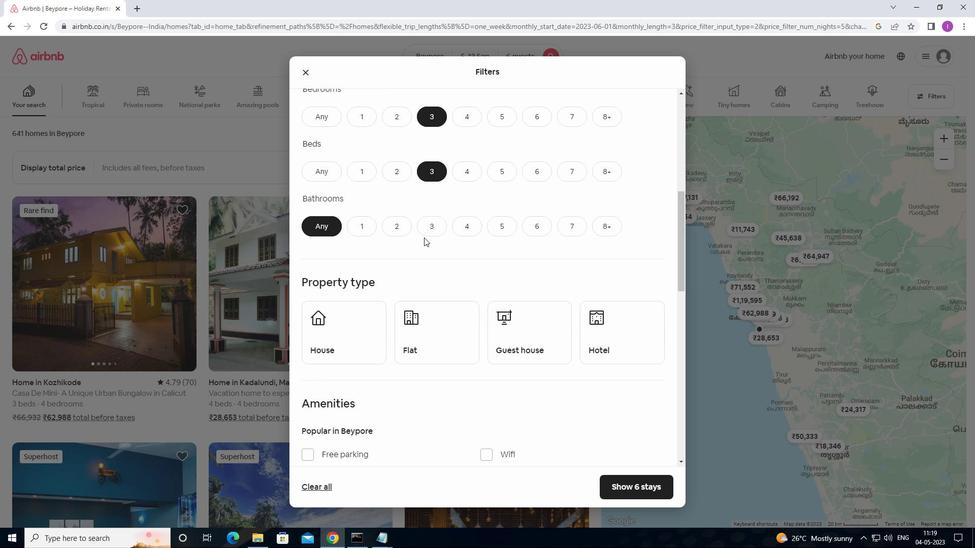 
Action: Mouse pressed left at (433, 233)
Screenshot: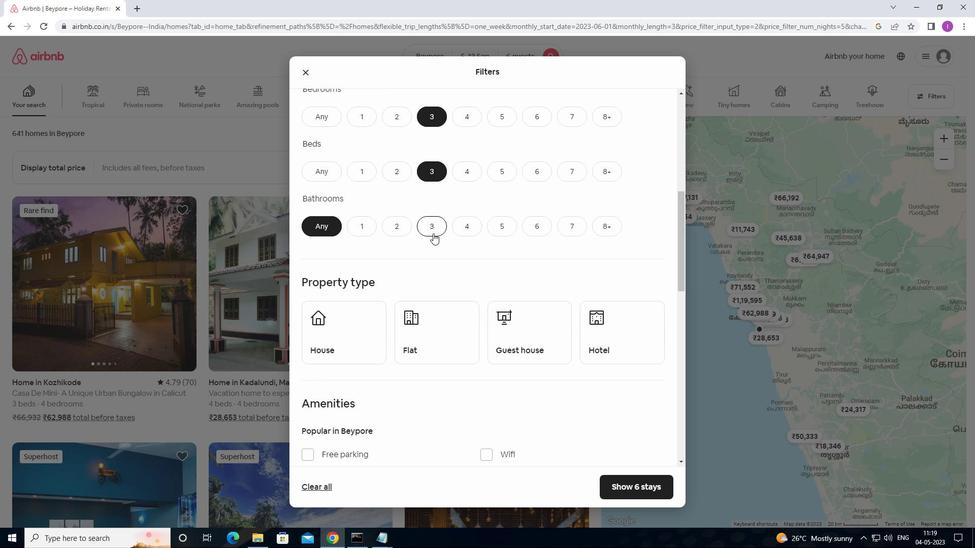 
Action: Mouse moved to (361, 327)
Screenshot: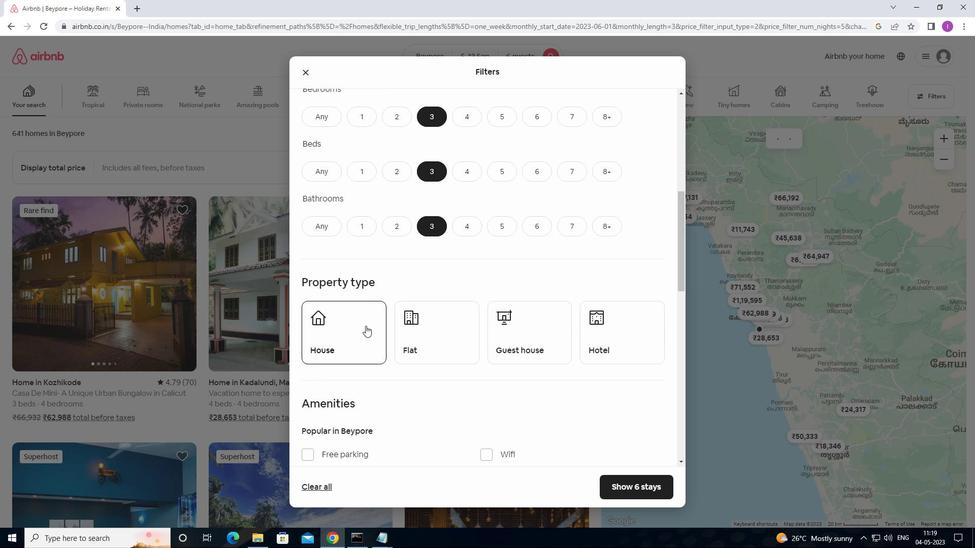 
Action: Mouse pressed left at (361, 327)
Screenshot: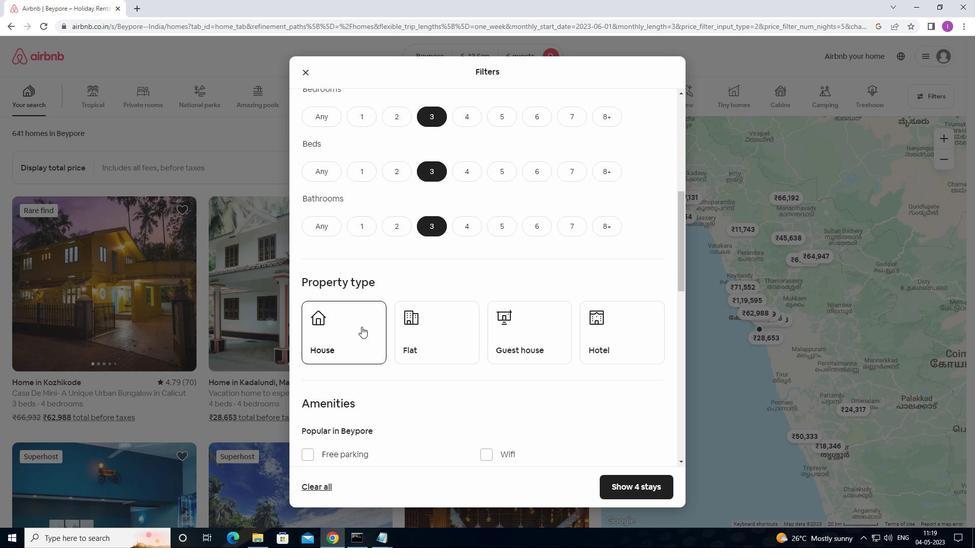 
Action: Mouse moved to (431, 339)
Screenshot: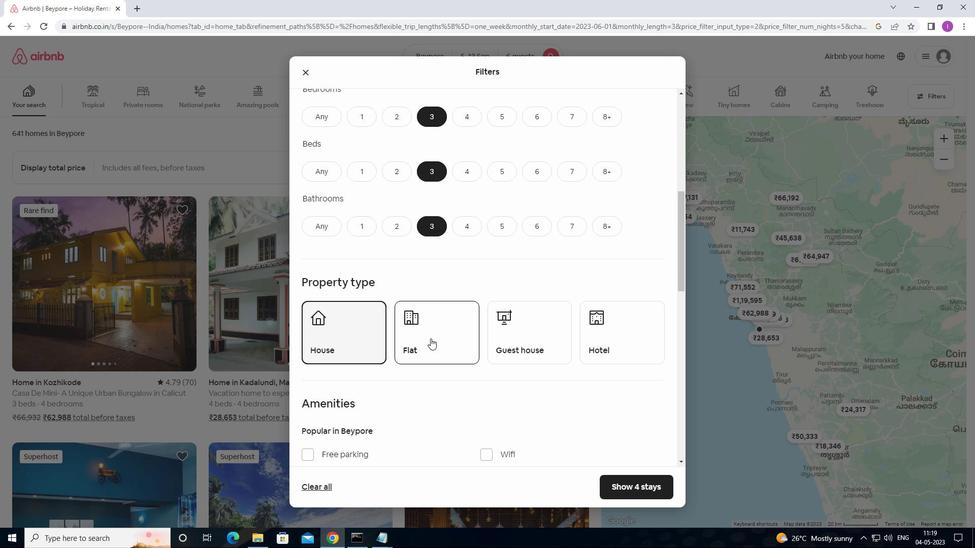 
Action: Mouse pressed left at (431, 339)
Screenshot: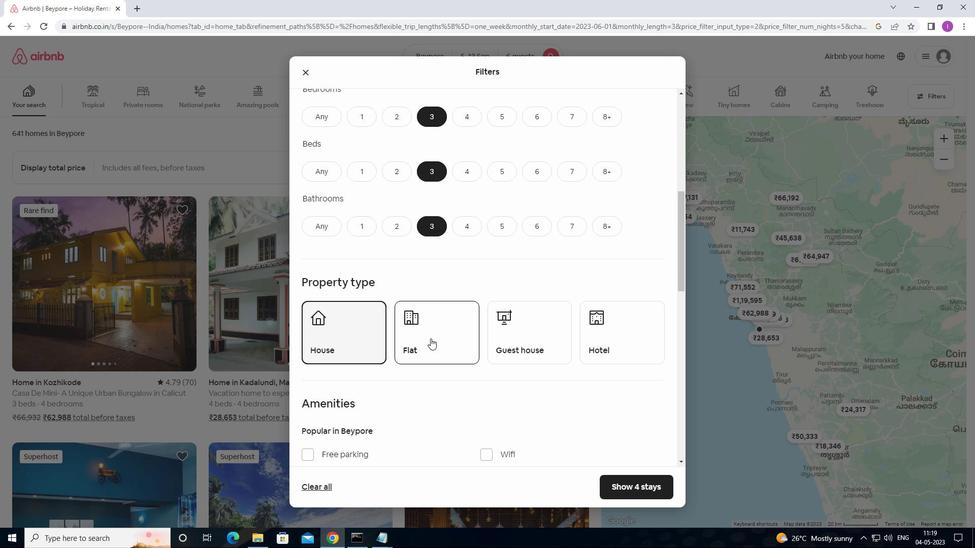
Action: Mouse moved to (518, 329)
Screenshot: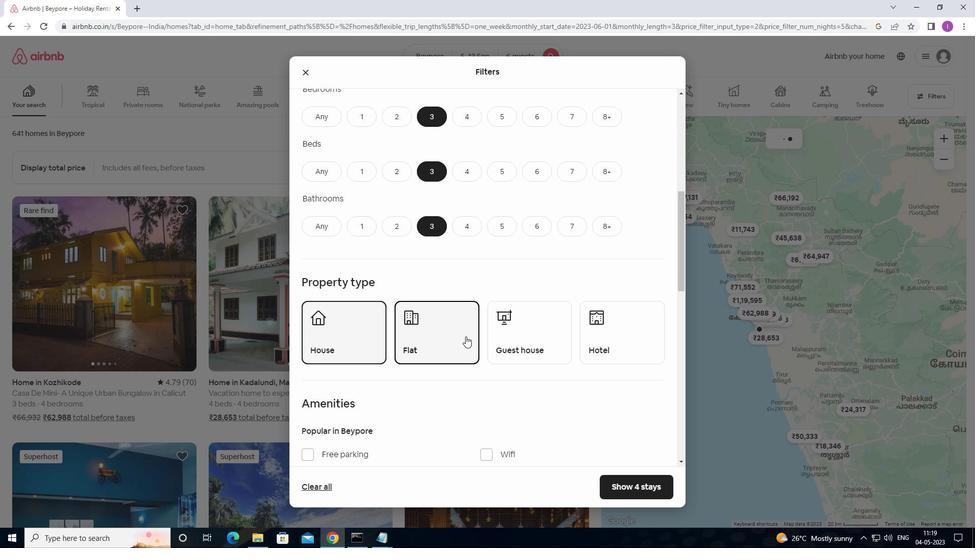 
Action: Mouse pressed left at (518, 329)
Screenshot: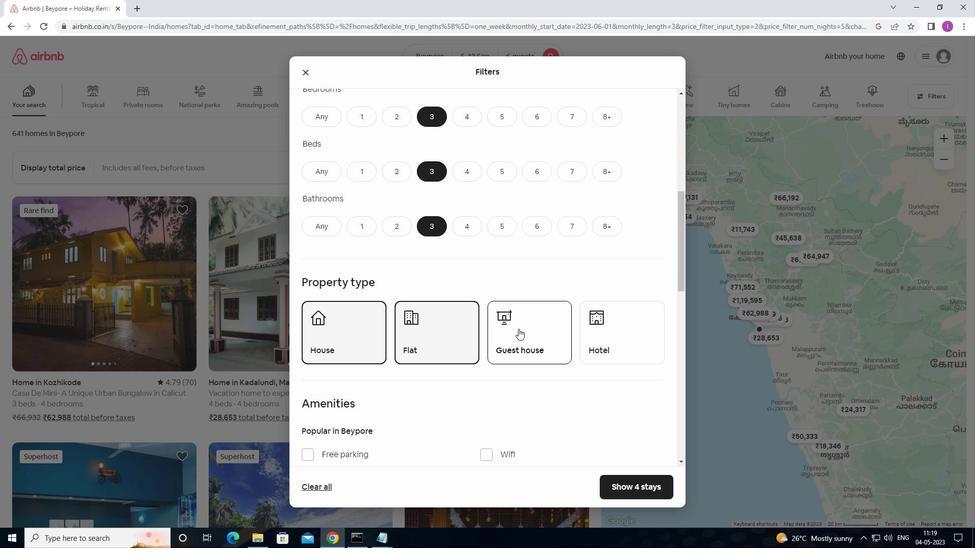 
Action: Mouse moved to (519, 328)
Screenshot: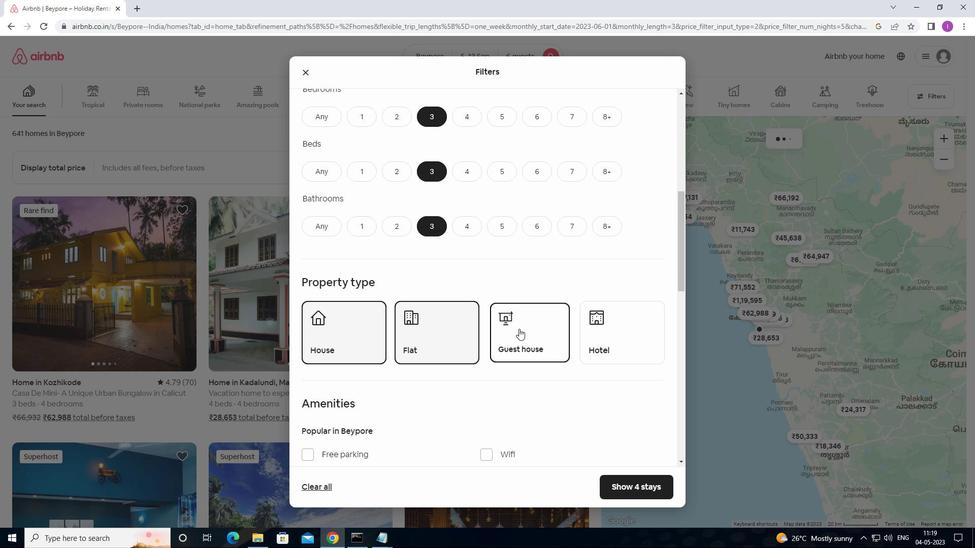 
Action: Mouse scrolled (519, 327) with delta (0, 0)
Screenshot: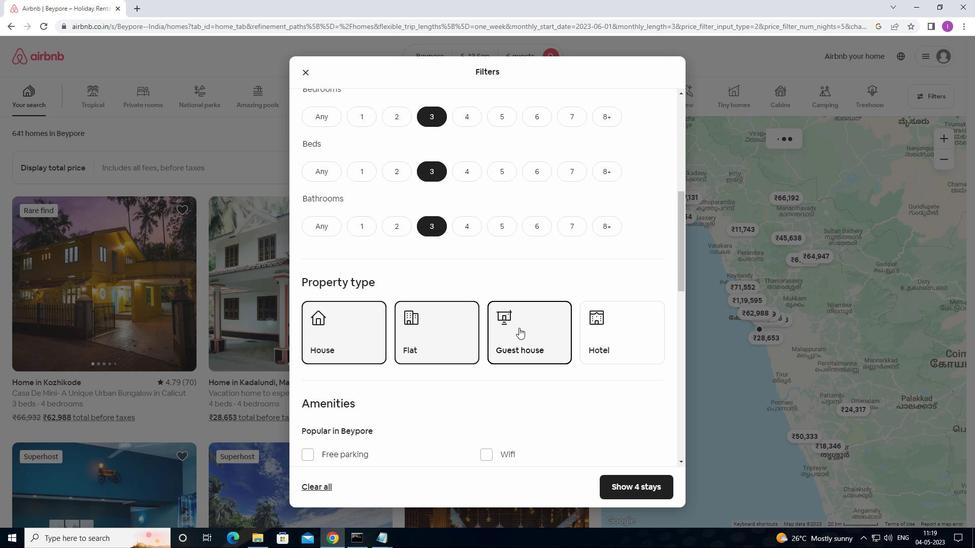 
Action: Mouse moved to (518, 329)
Screenshot: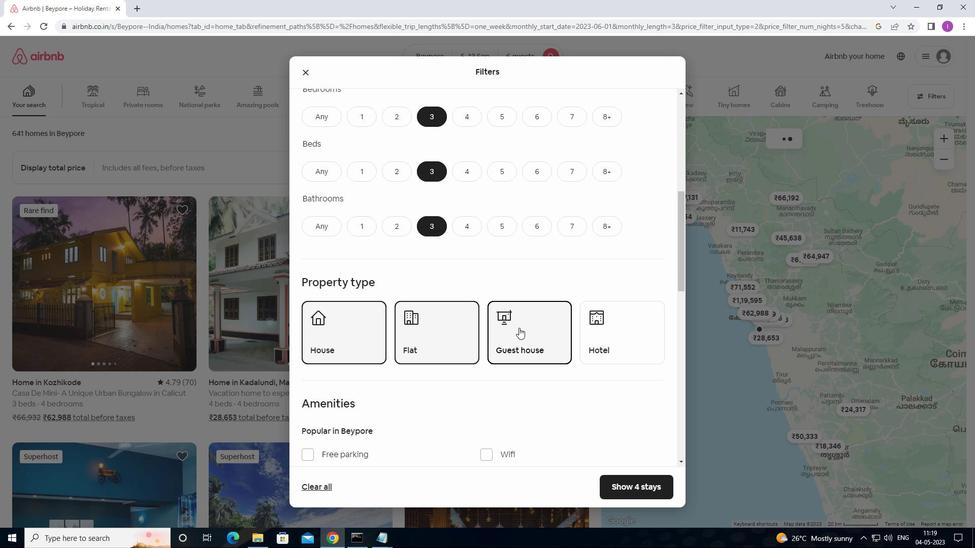 
Action: Mouse scrolled (518, 328) with delta (0, 0)
Screenshot: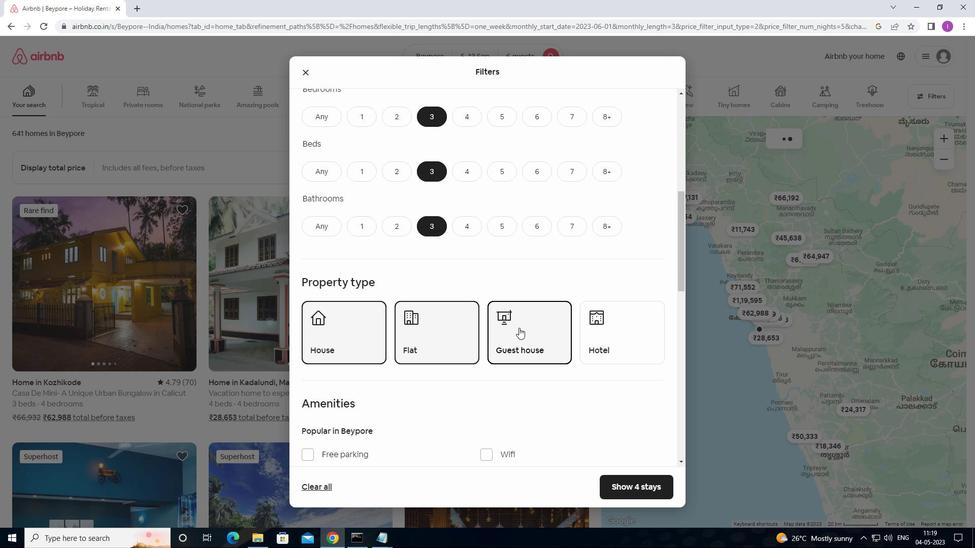 
Action: Mouse moved to (518, 329)
Screenshot: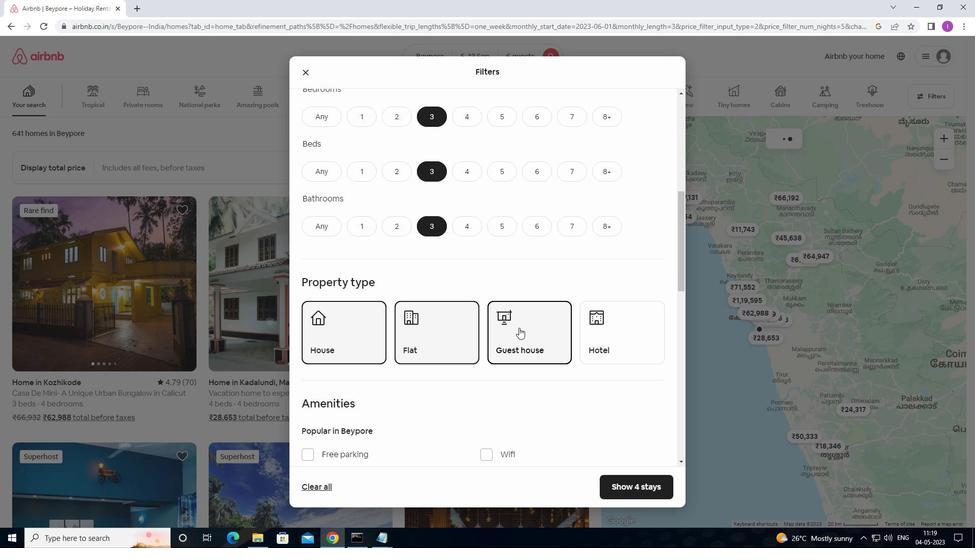 
Action: Mouse scrolled (518, 329) with delta (0, 0)
Screenshot: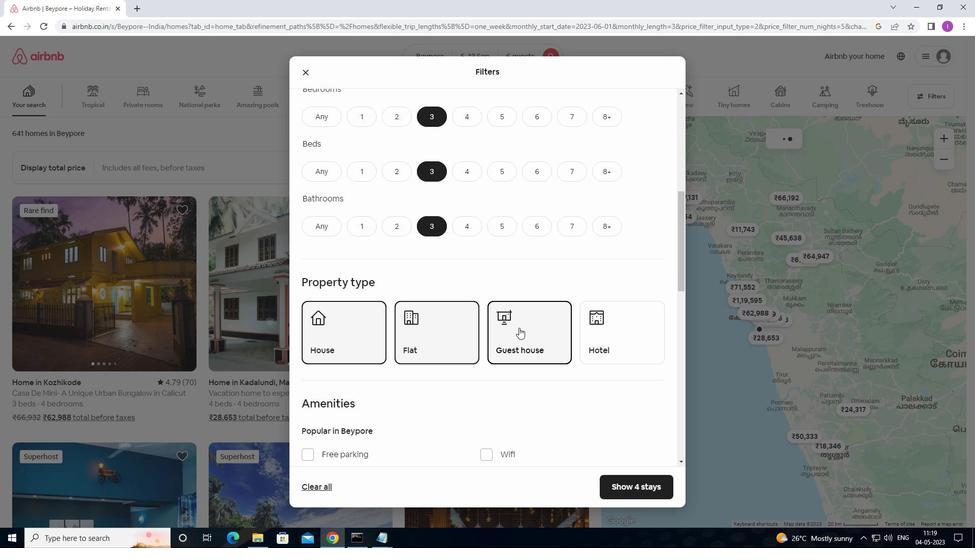 
Action: Mouse moved to (517, 325)
Screenshot: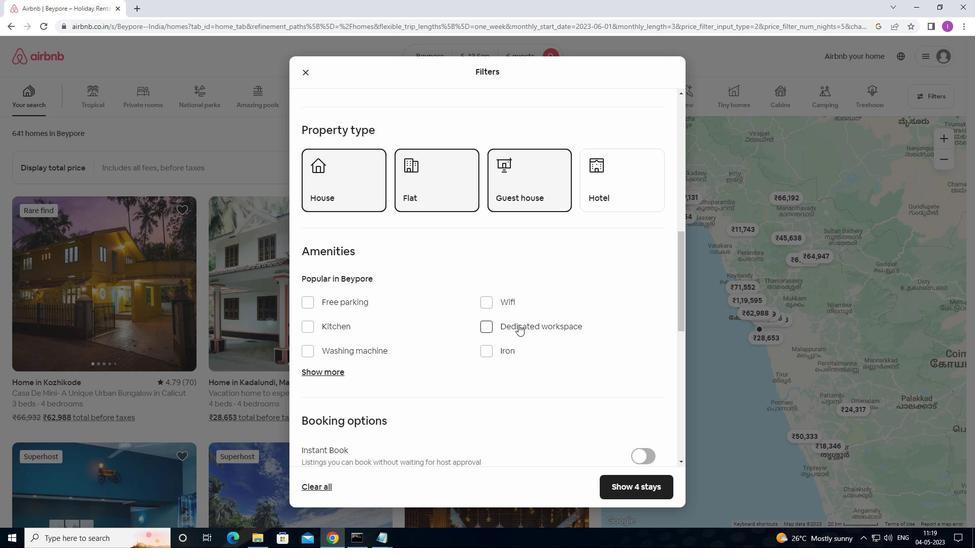 
Action: Mouse scrolled (517, 324) with delta (0, 0)
Screenshot: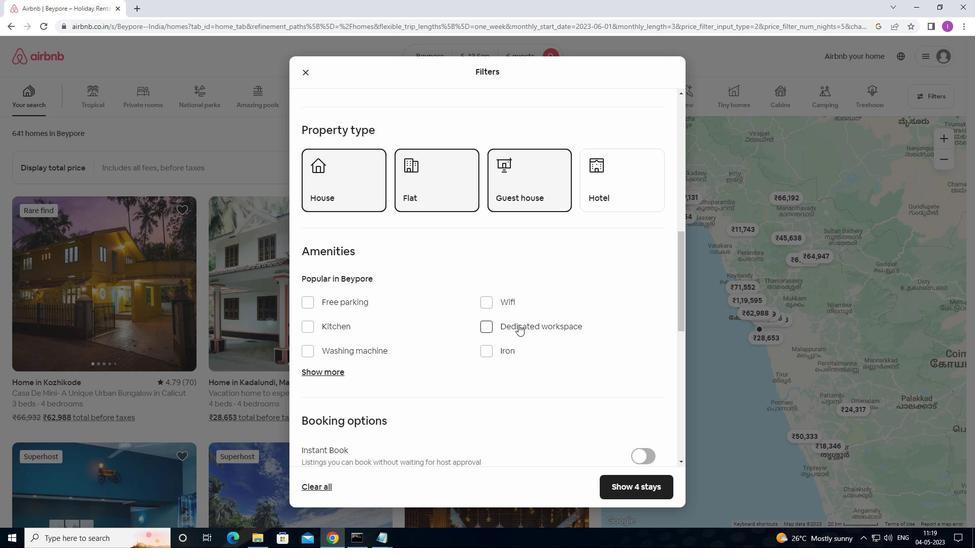 
Action: Mouse moved to (516, 326)
Screenshot: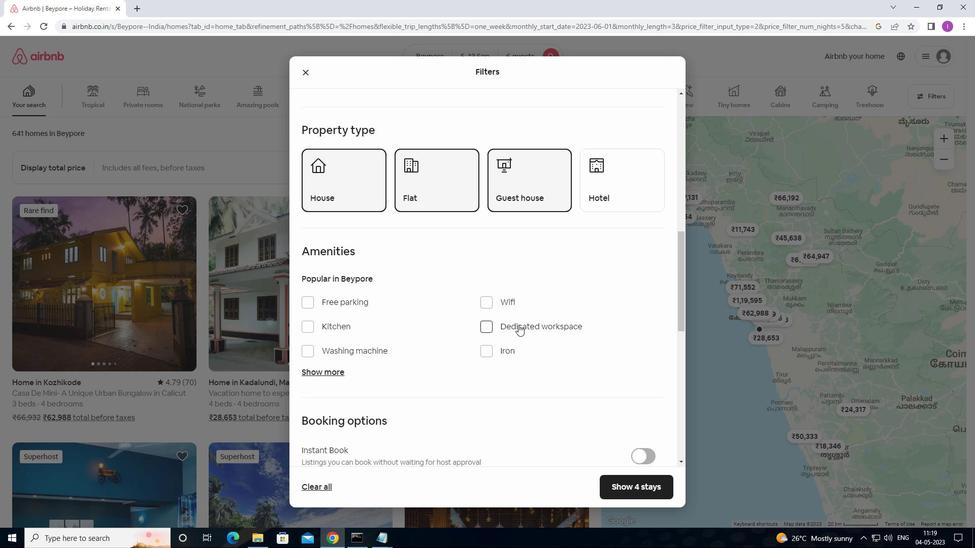 
Action: Mouse scrolled (516, 325) with delta (0, 0)
Screenshot: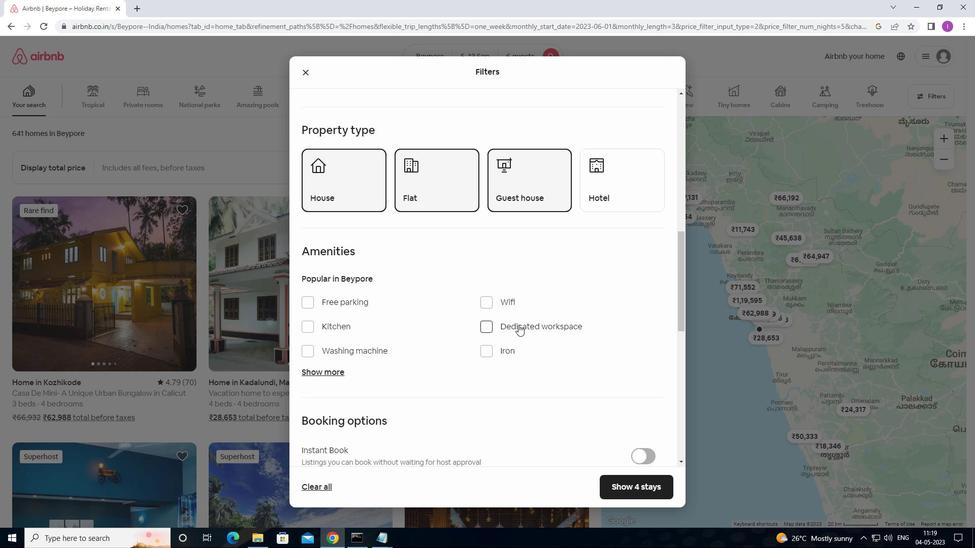
Action: Mouse moved to (644, 367)
Screenshot: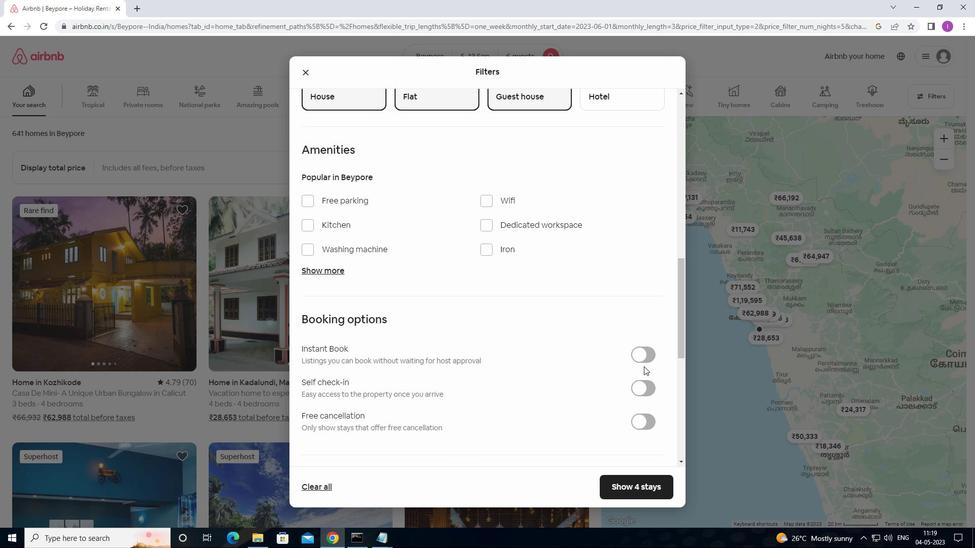 
Action: Mouse scrolled (644, 366) with delta (0, 0)
Screenshot: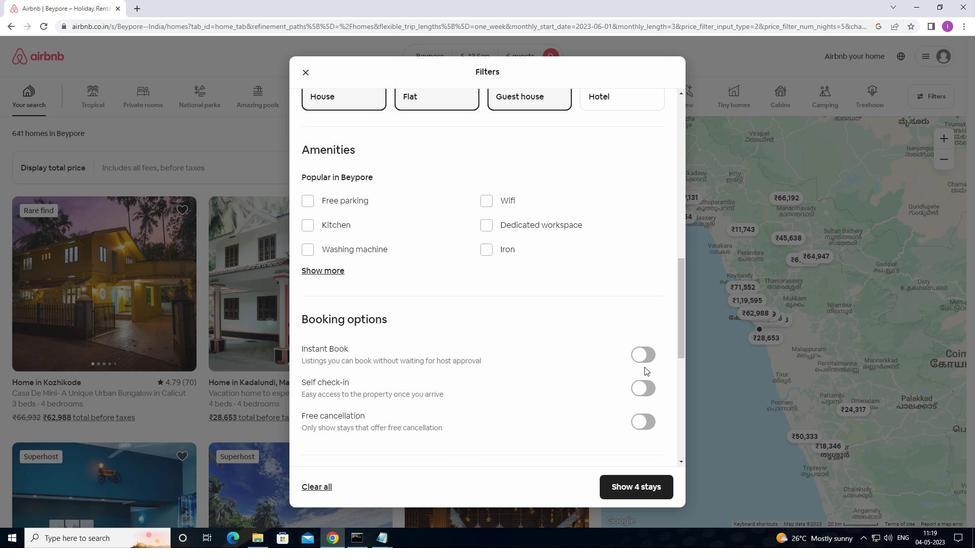 
Action: Mouse moved to (650, 341)
Screenshot: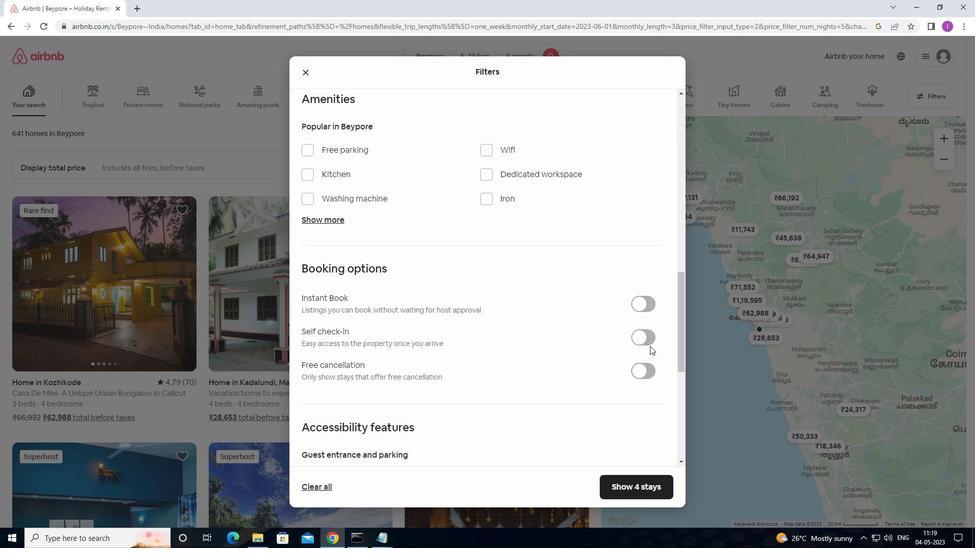 
Action: Mouse pressed left at (650, 341)
Screenshot: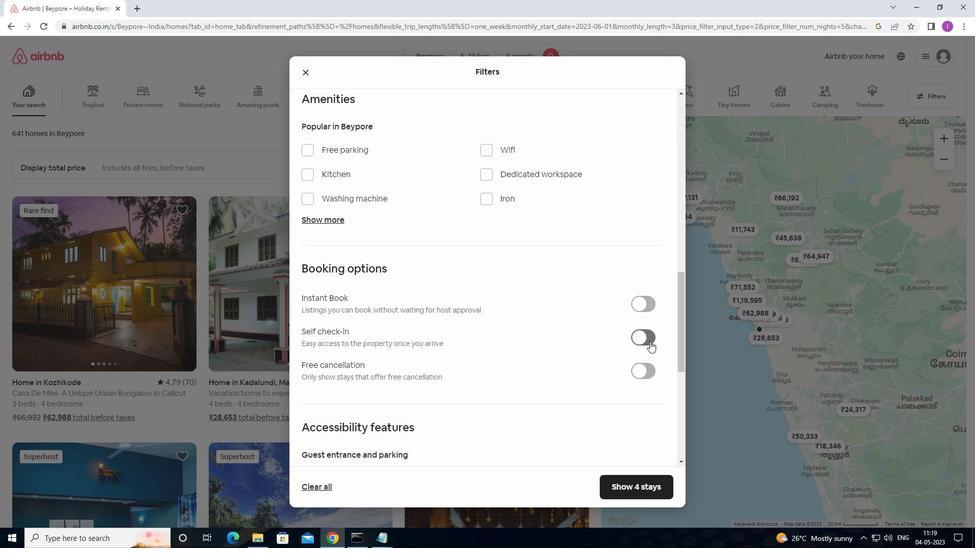 
Action: Mouse moved to (524, 368)
Screenshot: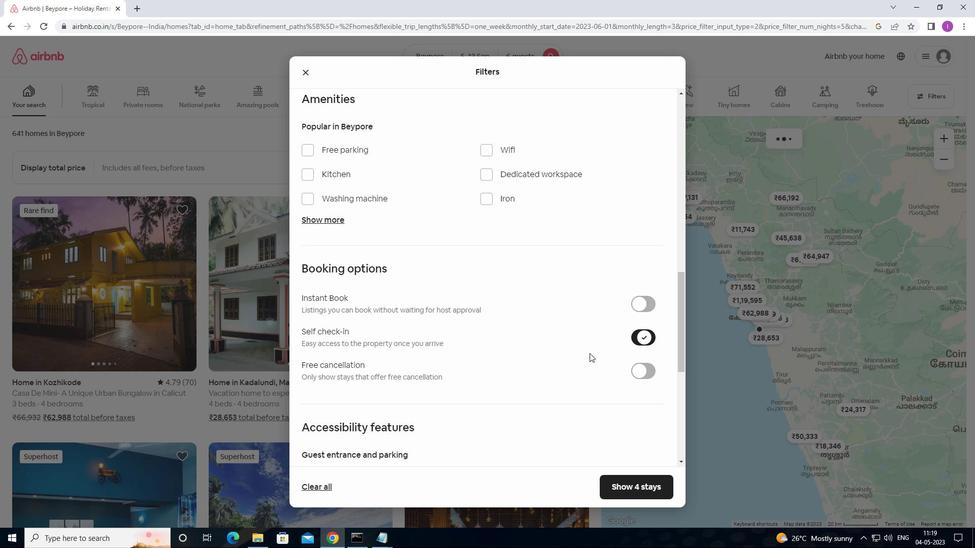 
Action: Mouse scrolled (524, 367) with delta (0, 0)
Screenshot: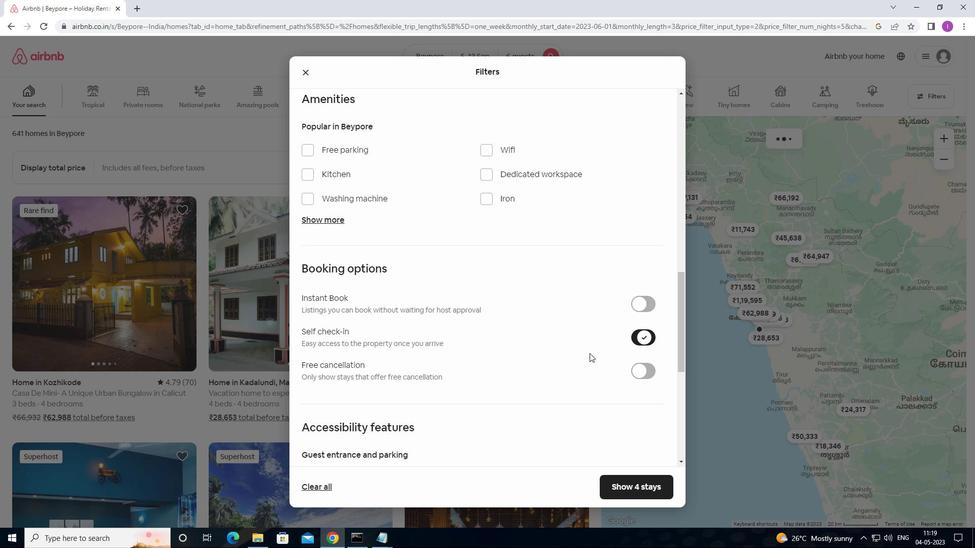 
Action: Mouse moved to (520, 371)
Screenshot: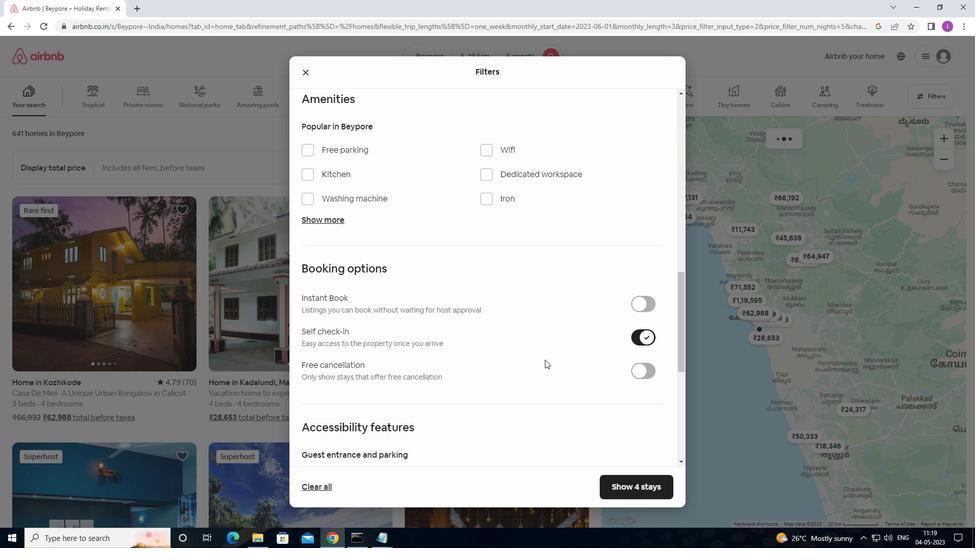
Action: Mouse scrolled (520, 370) with delta (0, 0)
Screenshot: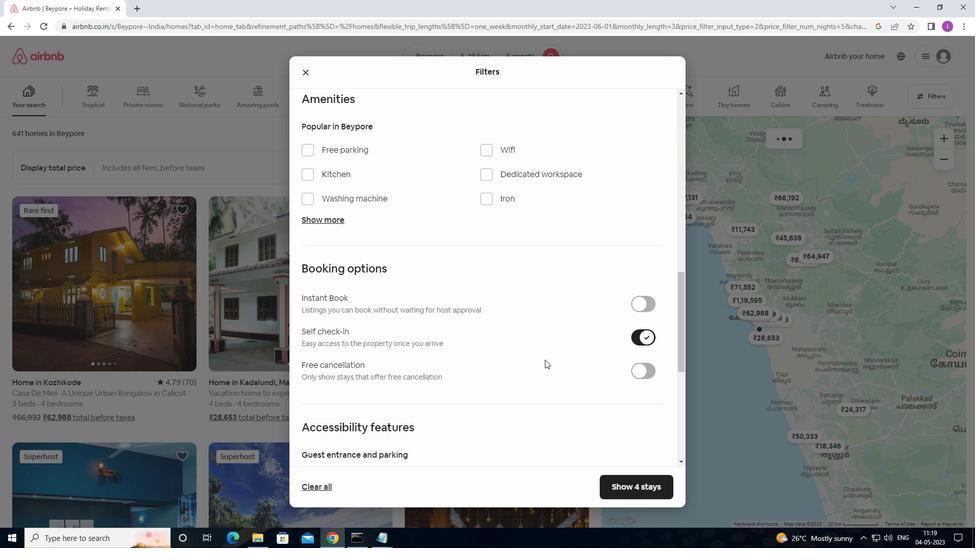 
Action: Mouse moved to (519, 371)
Screenshot: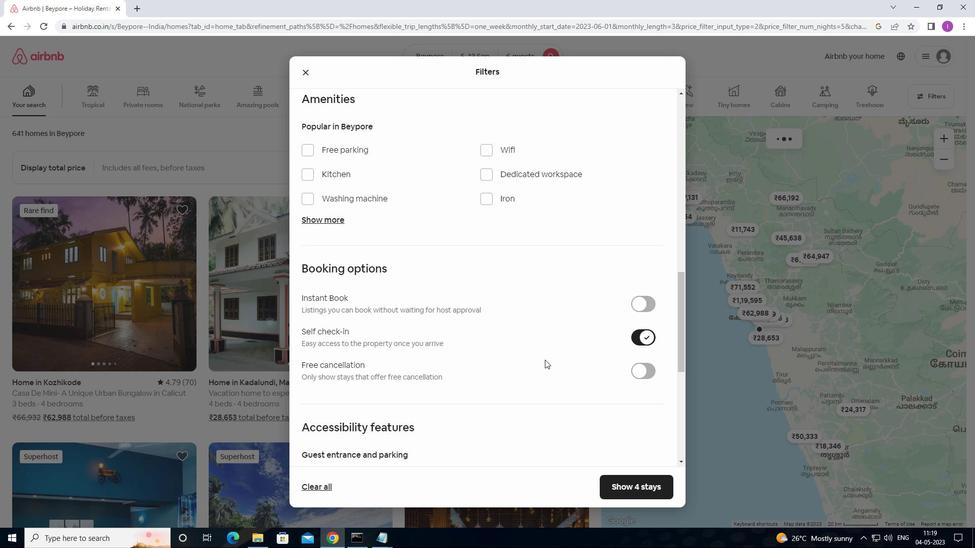 
Action: Mouse scrolled (519, 370) with delta (0, 0)
Screenshot: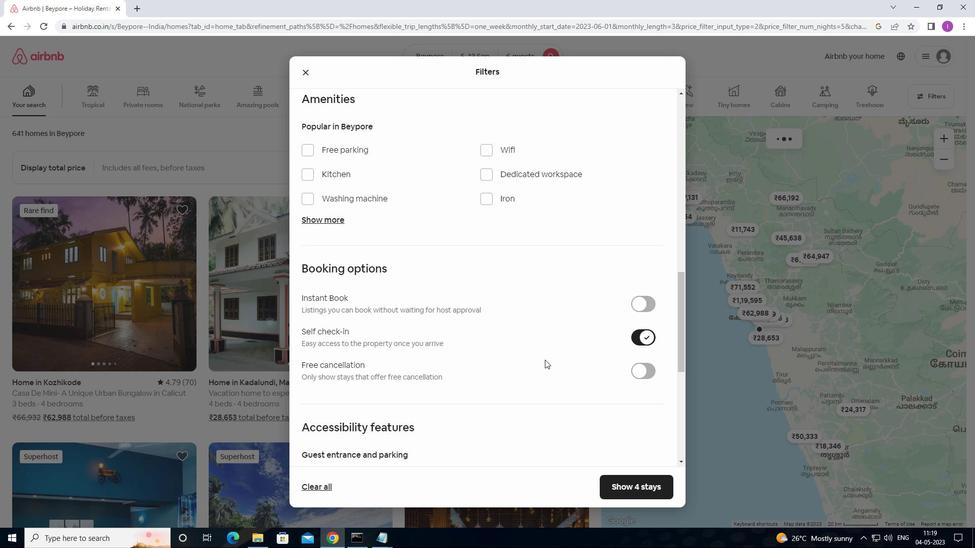 
Action: Mouse moved to (517, 371)
Screenshot: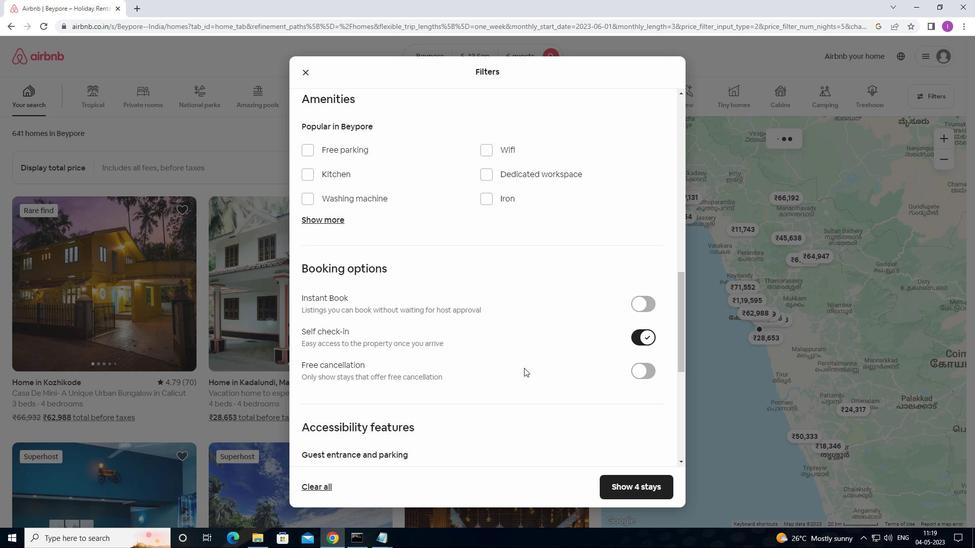 
Action: Mouse scrolled (517, 370) with delta (0, 0)
Screenshot: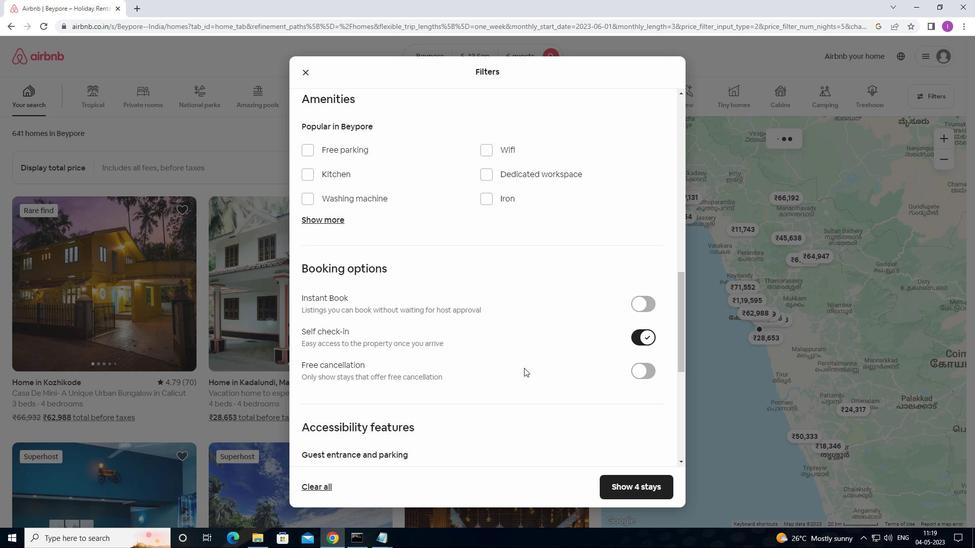 
Action: Mouse moved to (516, 367)
Screenshot: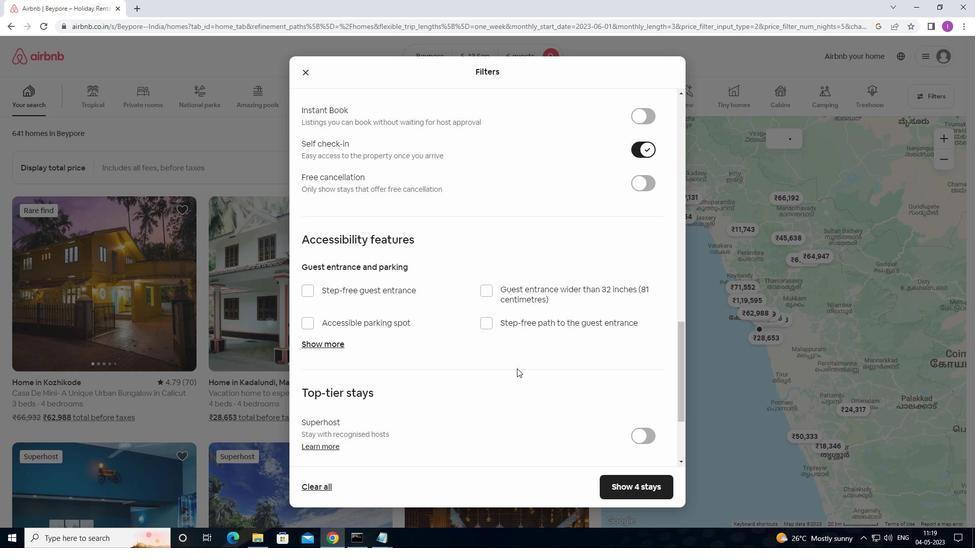 
Action: Mouse scrolled (516, 366) with delta (0, 0)
Screenshot: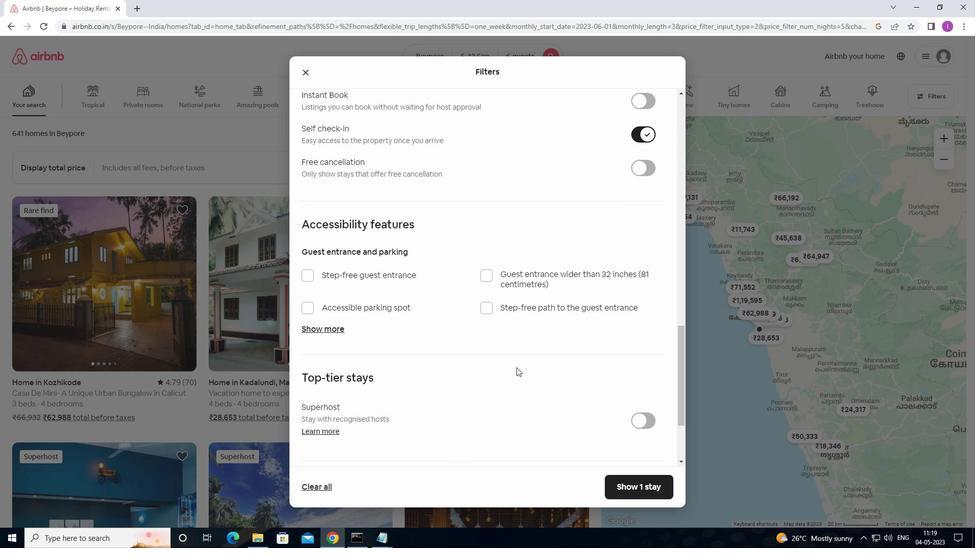 
Action: Mouse moved to (516, 367)
Screenshot: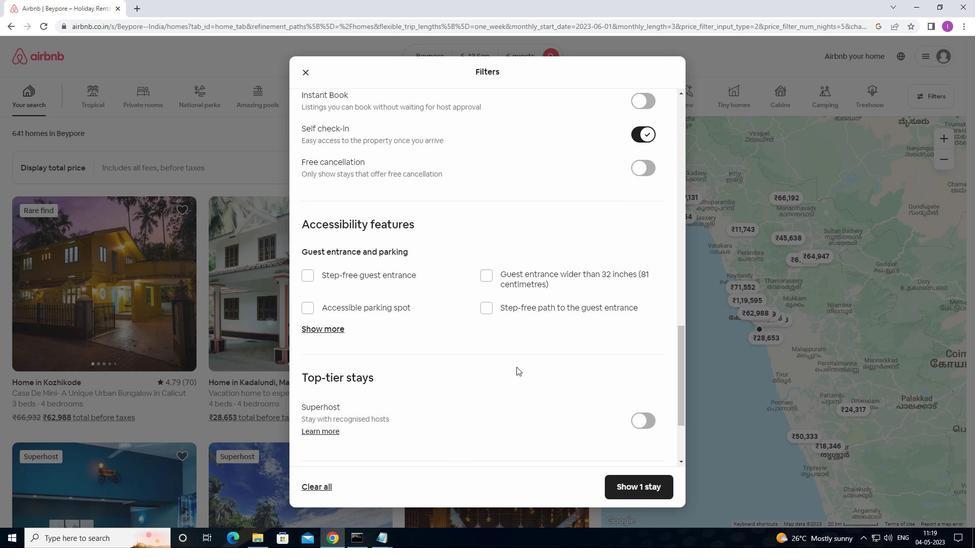 
Action: Mouse scrolled (516, 366) with delta (0, 0)
Screenshot: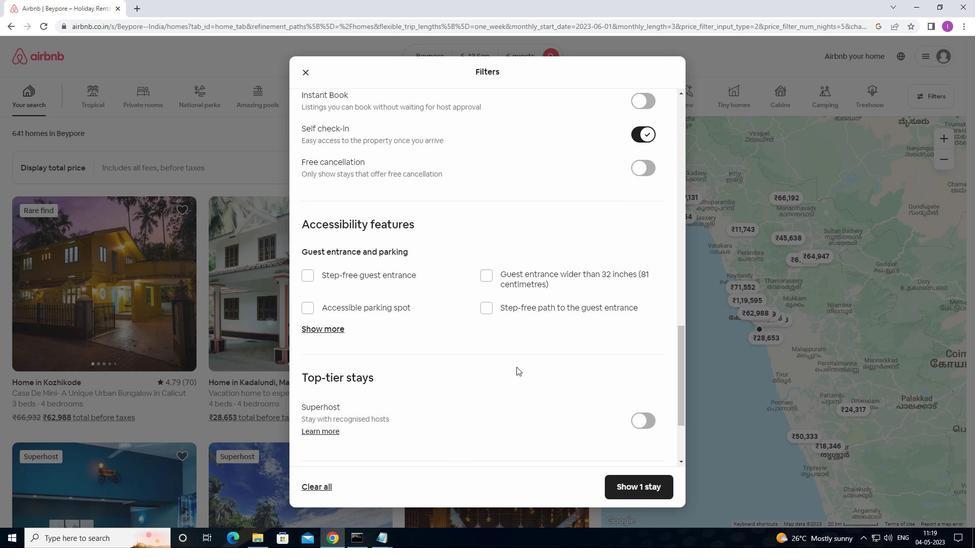 
Action: Mouse scrolled (516, 366) with delta (0, 0)
Screenshot: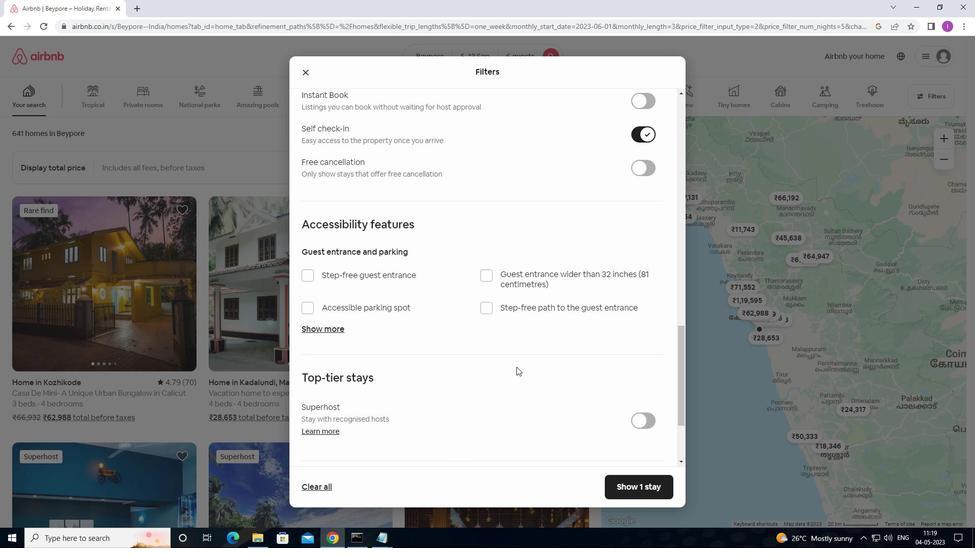 
Action: Mouse moved to (517, 368)
Screenshot: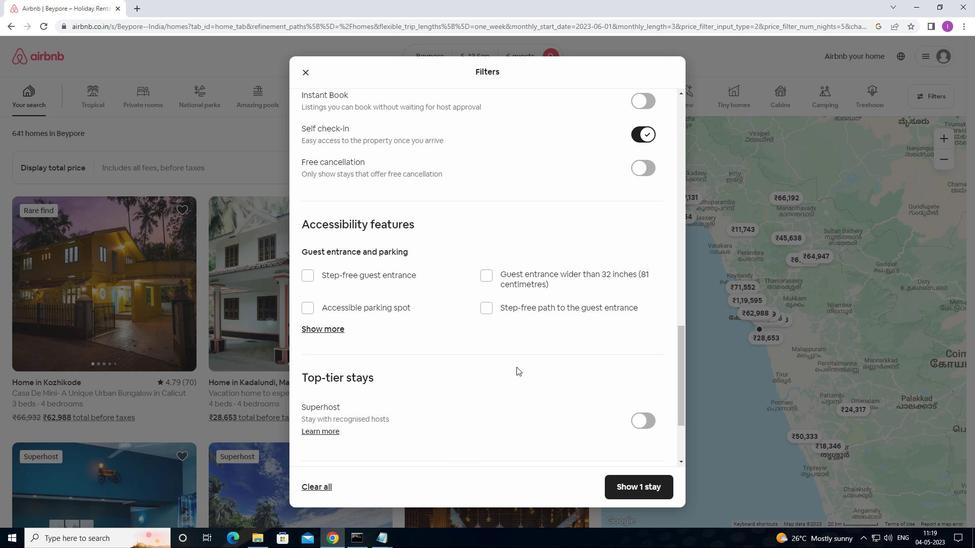 
Action: Mouse scrolled (517, 367) with delta (0, 0)
Screenshot: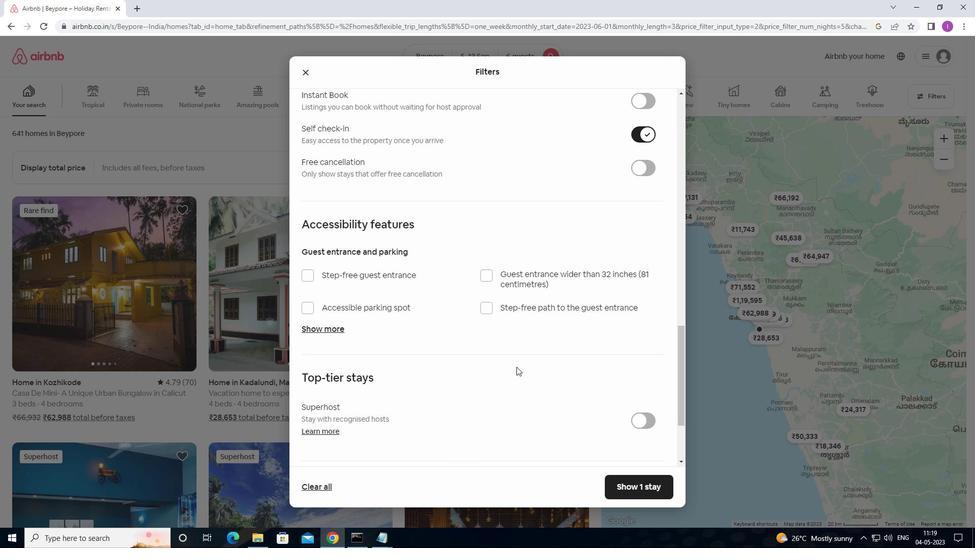 
Action: Mouse scrolled (517, 367) with delta (0, 0)
Screenshot: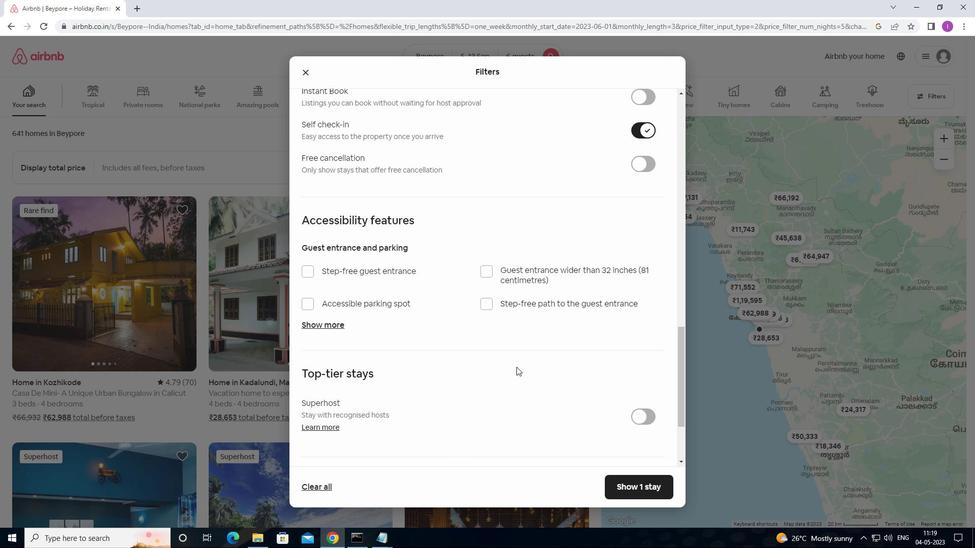 
Action: Mouse moved to (517, 368)
Screenshot: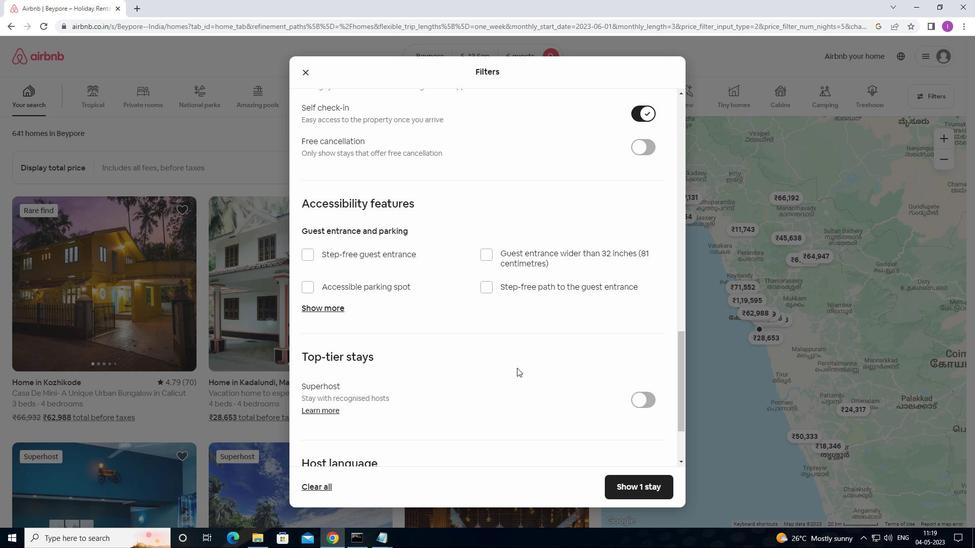 
Action: Mouse scrolled (517, 367) with delta (0, 0)
Screenshot: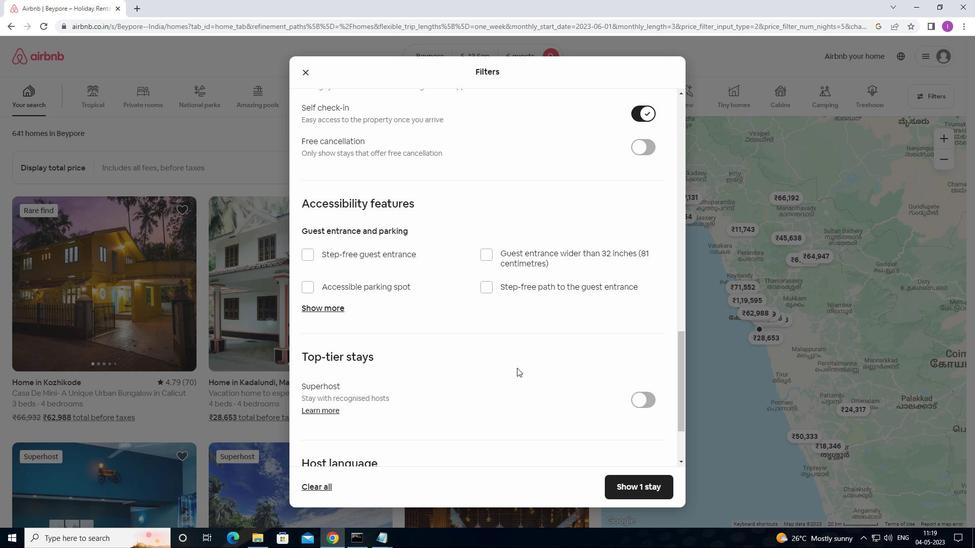 
Action: Mouse moved to (521, 364)
Screenshot: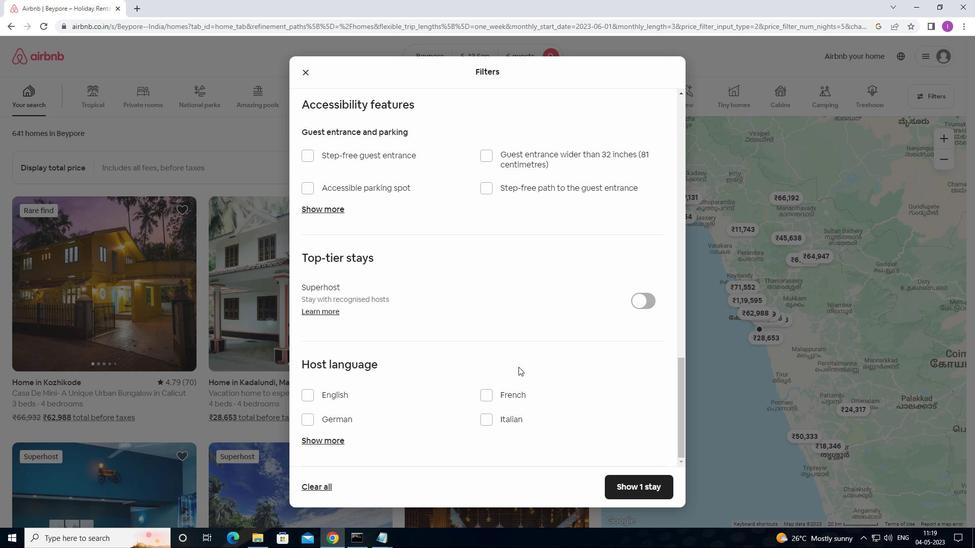 
Action: Mouse scrolled (521, 364) with delta (0, 0)
Screenshot: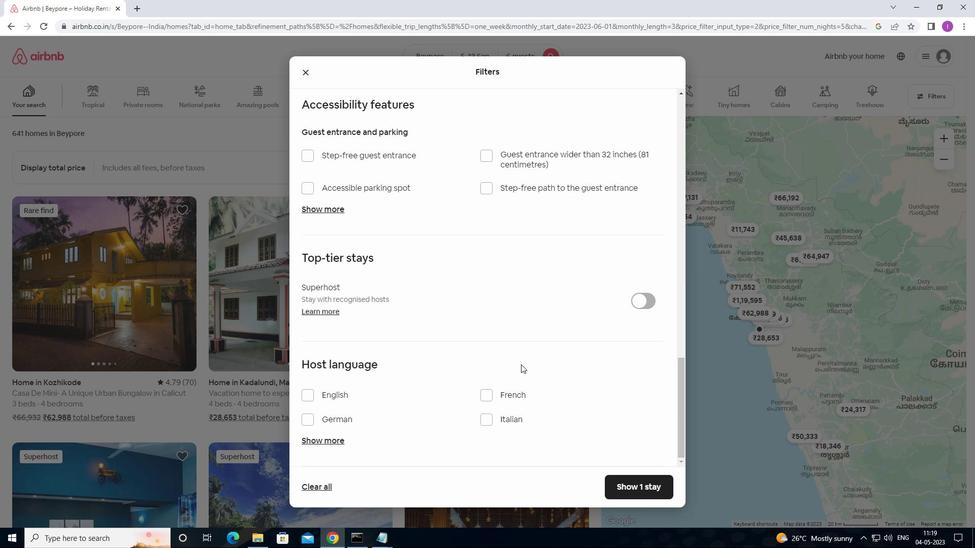 
Action: Mouse scrolled (521, 364) with delta (0, 0)
Screenshot: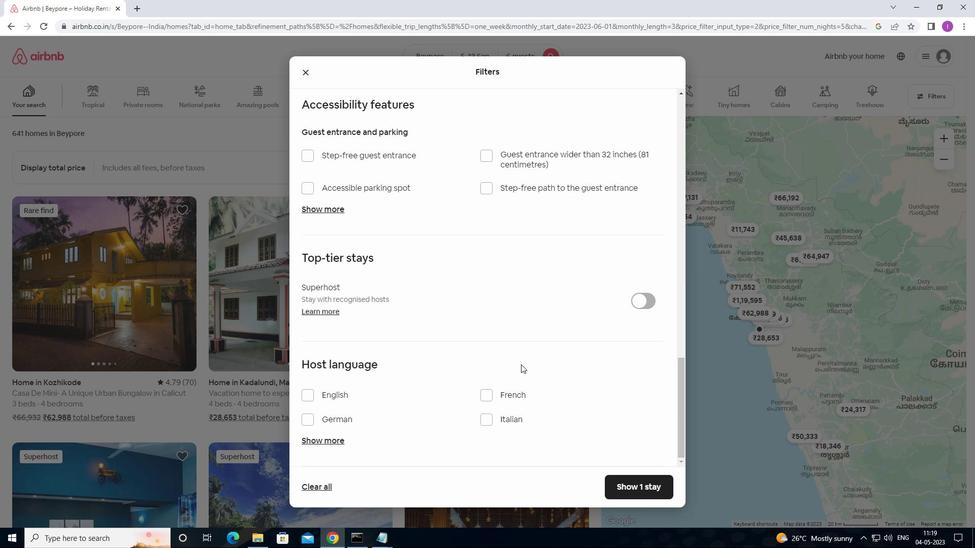 
Action: Mouse moved to (309, 394)
Screenshot: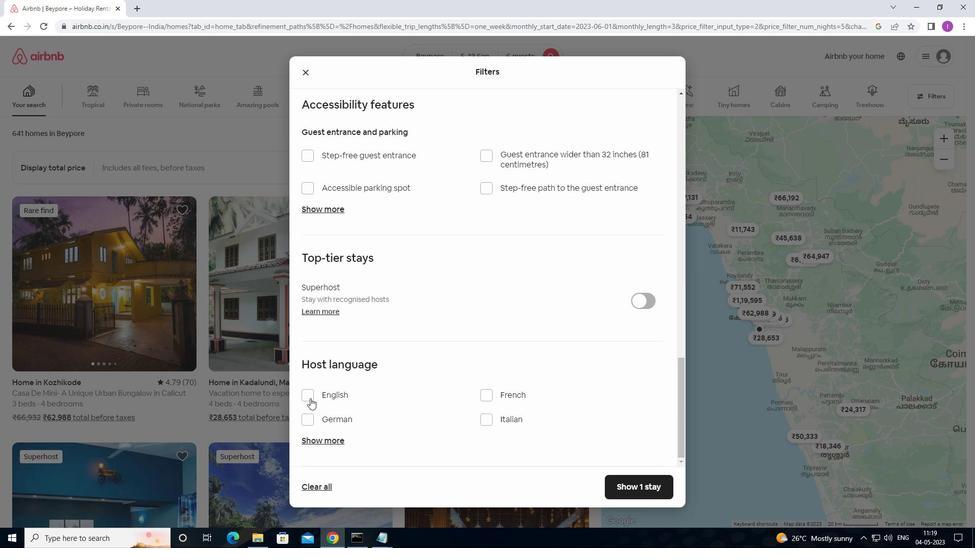 
Action: Mouse pressed left at (309, 394)
Screenshot: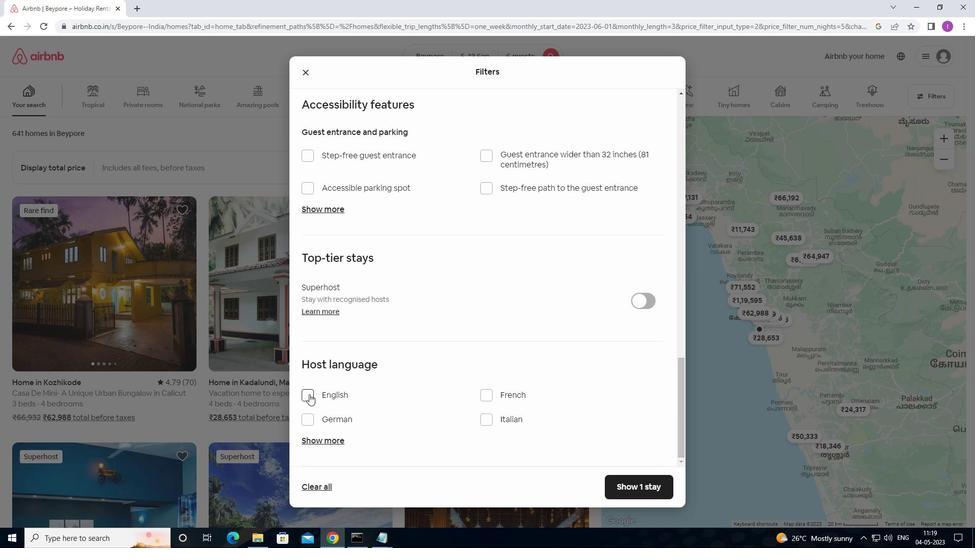 
Action: Mouse moved to (626, 484)
Screenshot: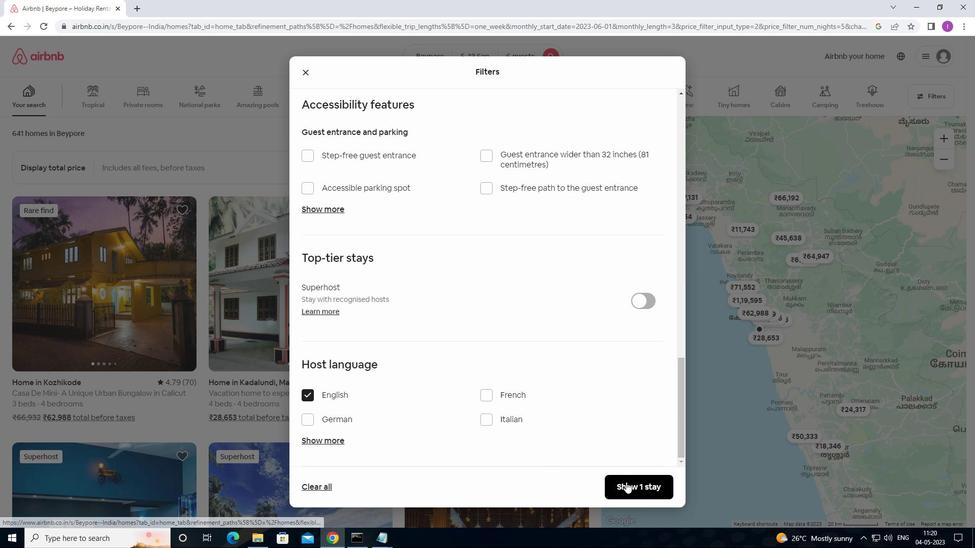 
Action: Mouse pressed left at (626, 484)
Screenshot: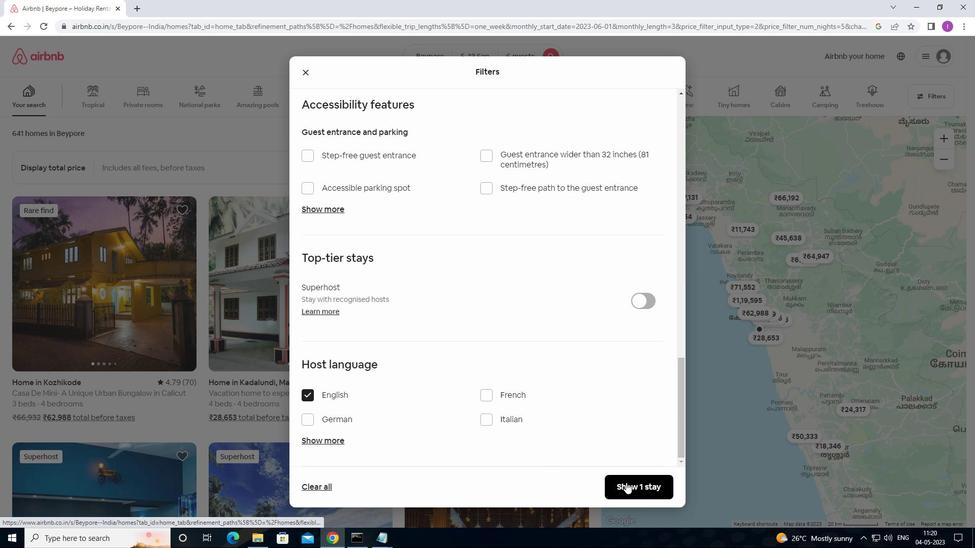 
Action: Mouse moved to (633, 462)
Screenshot: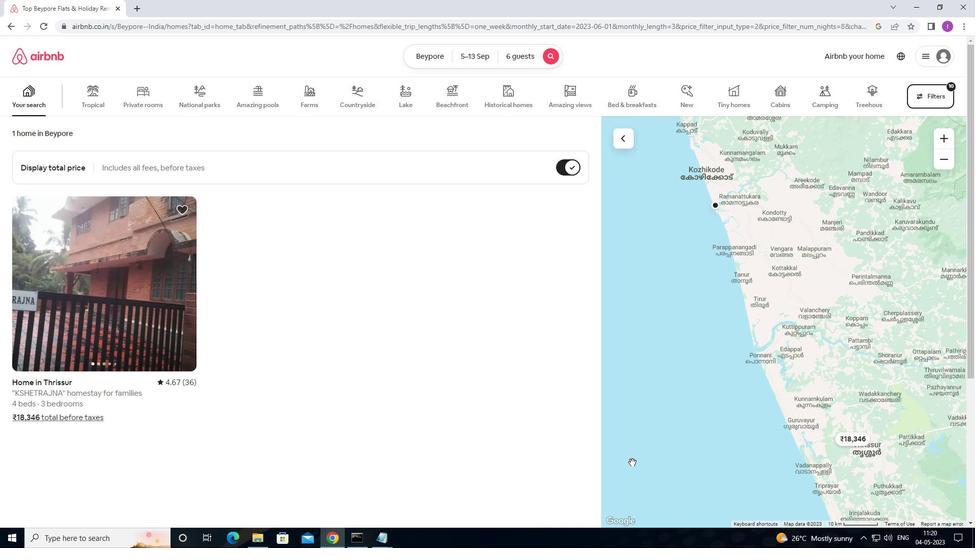 
